 Task: Manage the "Case record list" page variations in the site builder.
Action: Mouse moved to (1163, 82)
Screenshot: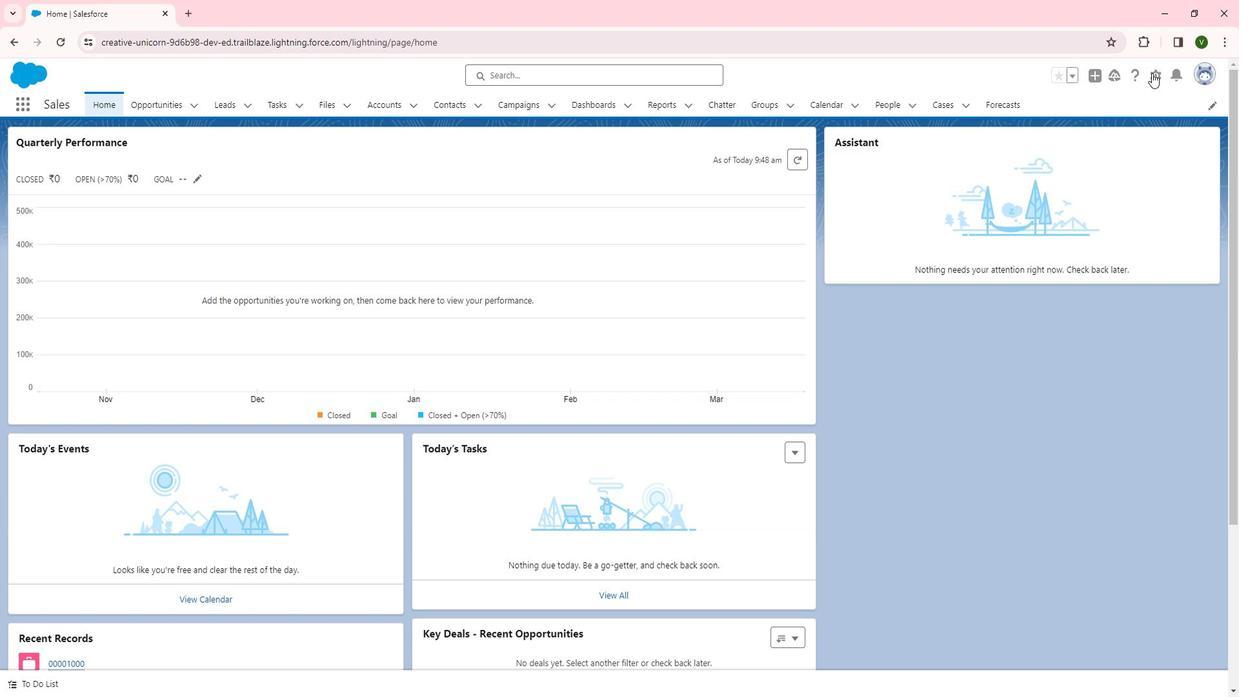 
Action: Mouse pressed left at (1163, 82)
Screenshot: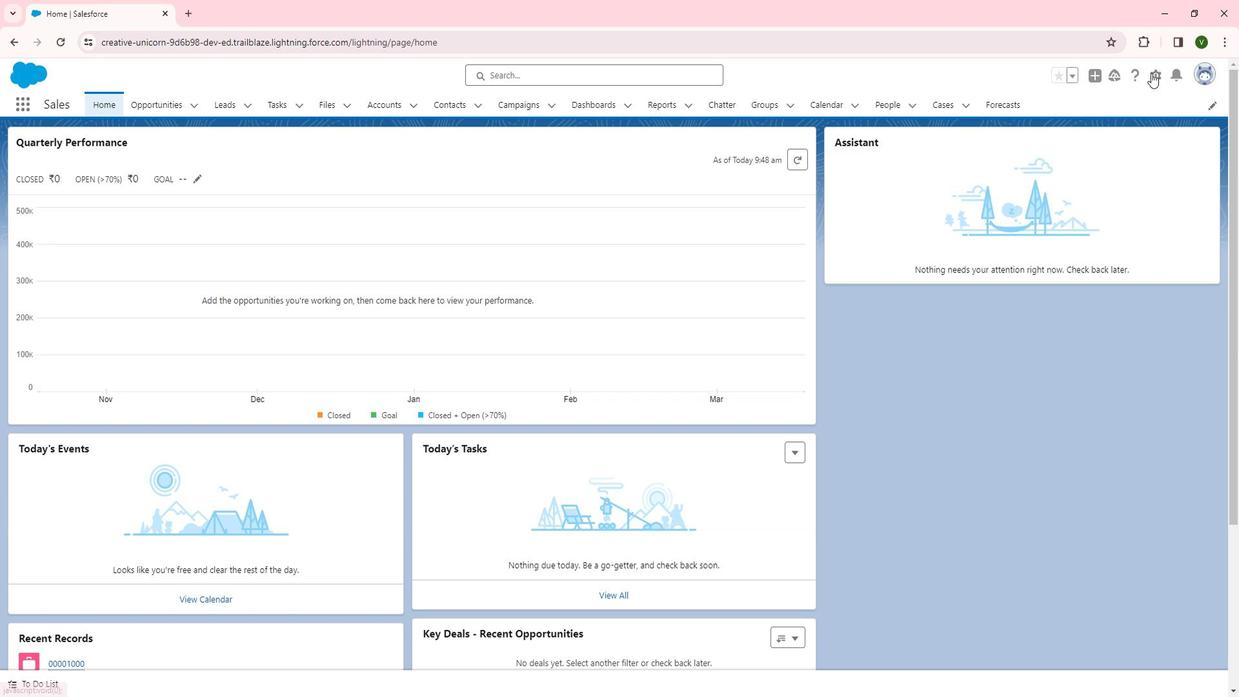 
Action: Mouse moved to (1106, 131)
Screenshot: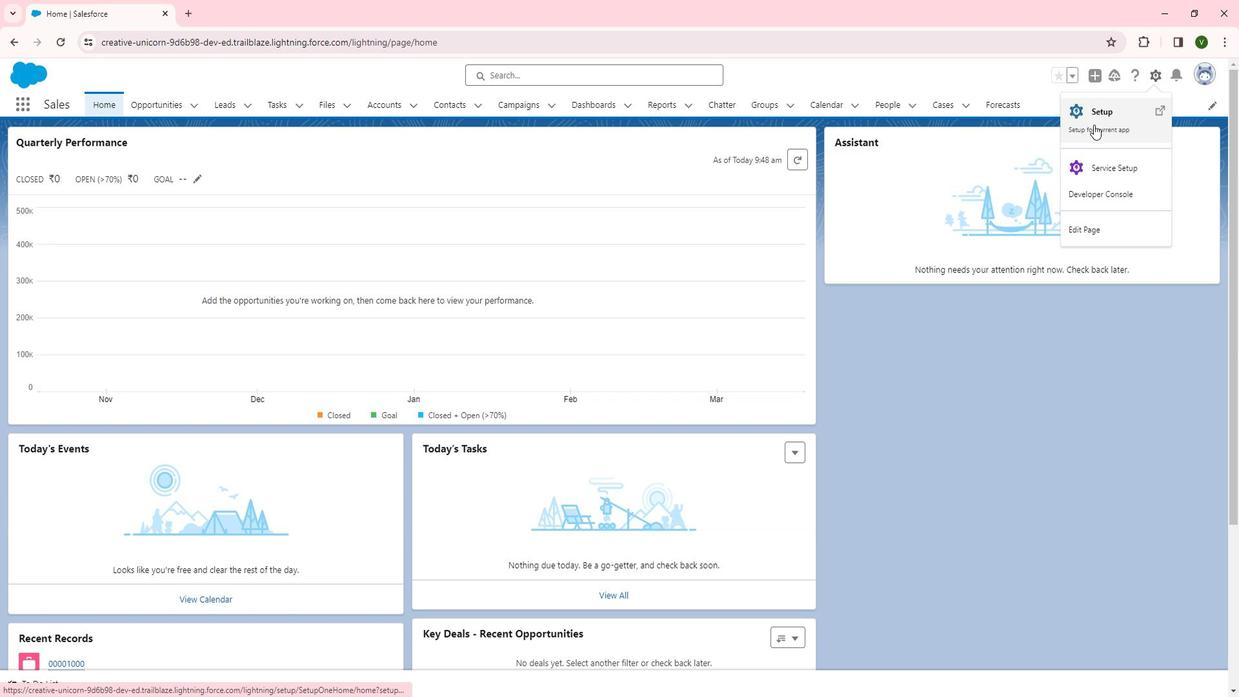 
Action: Mouse pressed left at (1106, 131)
Screenshot: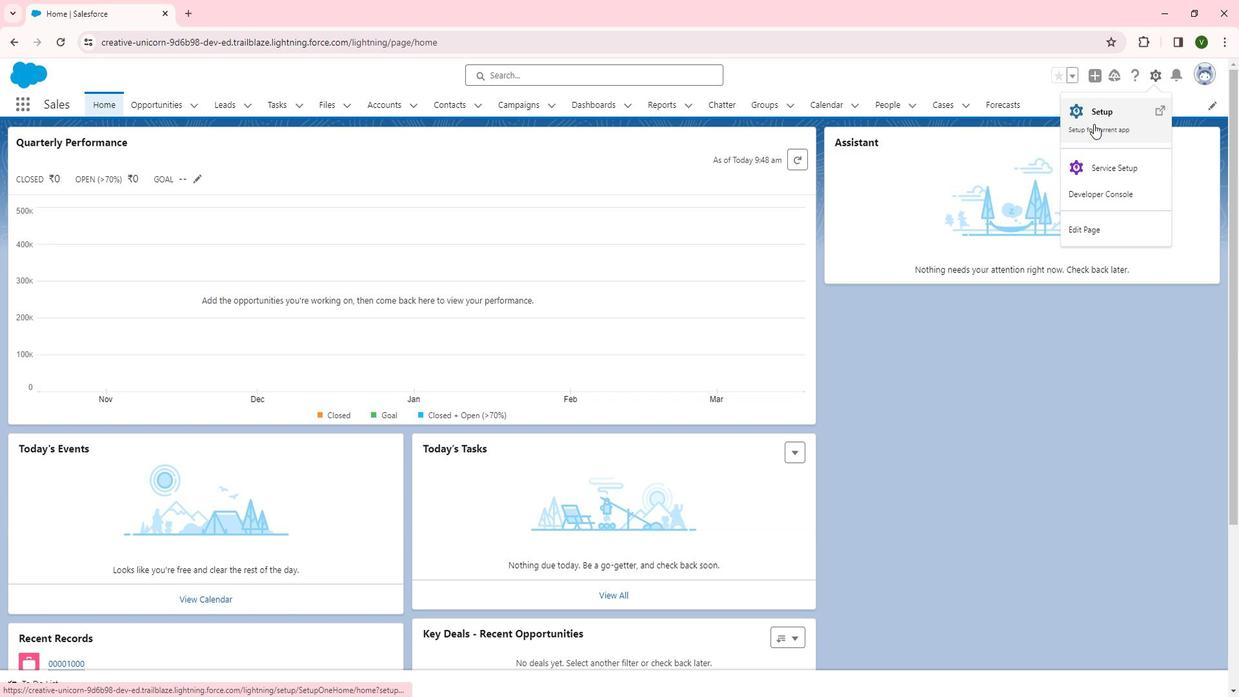 
Action: Mouse moved to (83, 506)
Screenshot: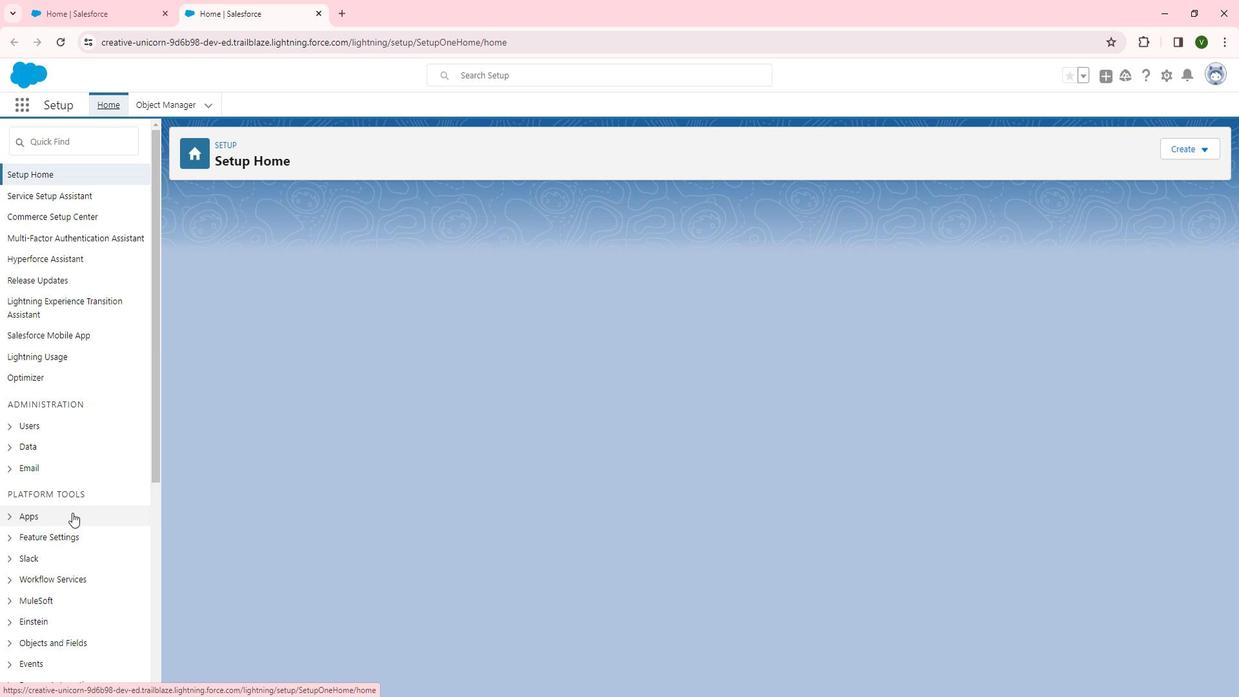 
Action: Mouse scrolled (83, 505) with delta (0, 0)
Screenshot: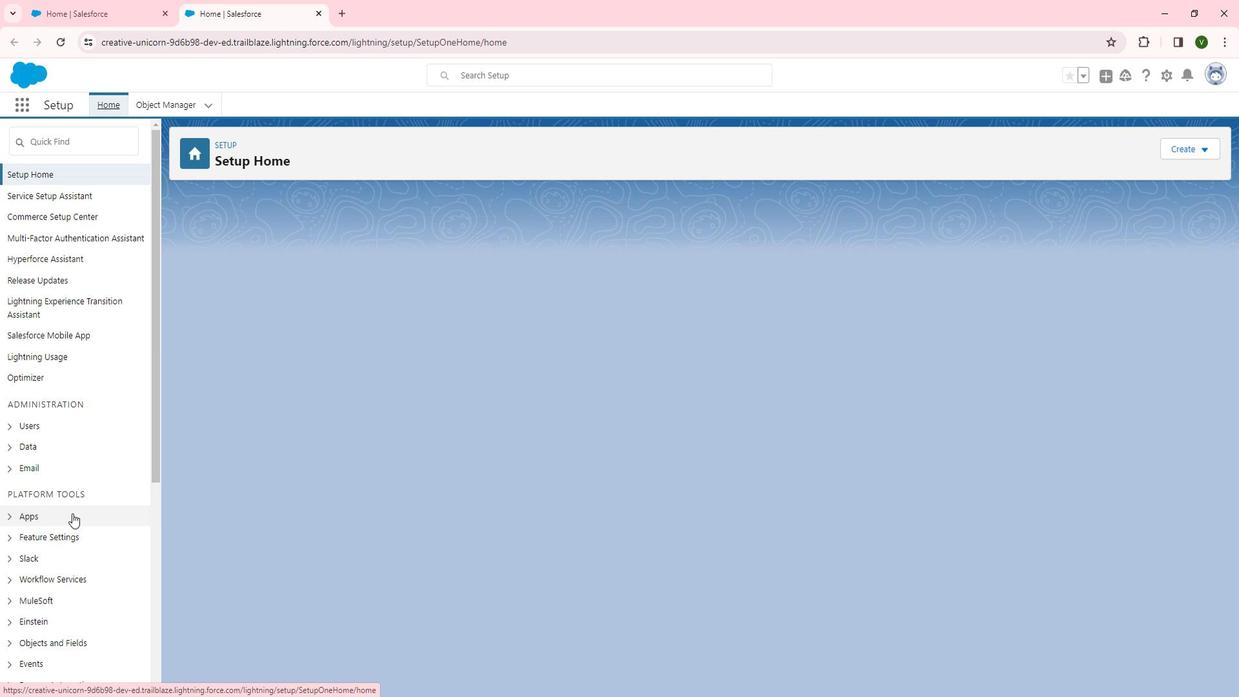 
Action: Mouse scrolled (83, 505) with delta (0, 0)
Screenshot: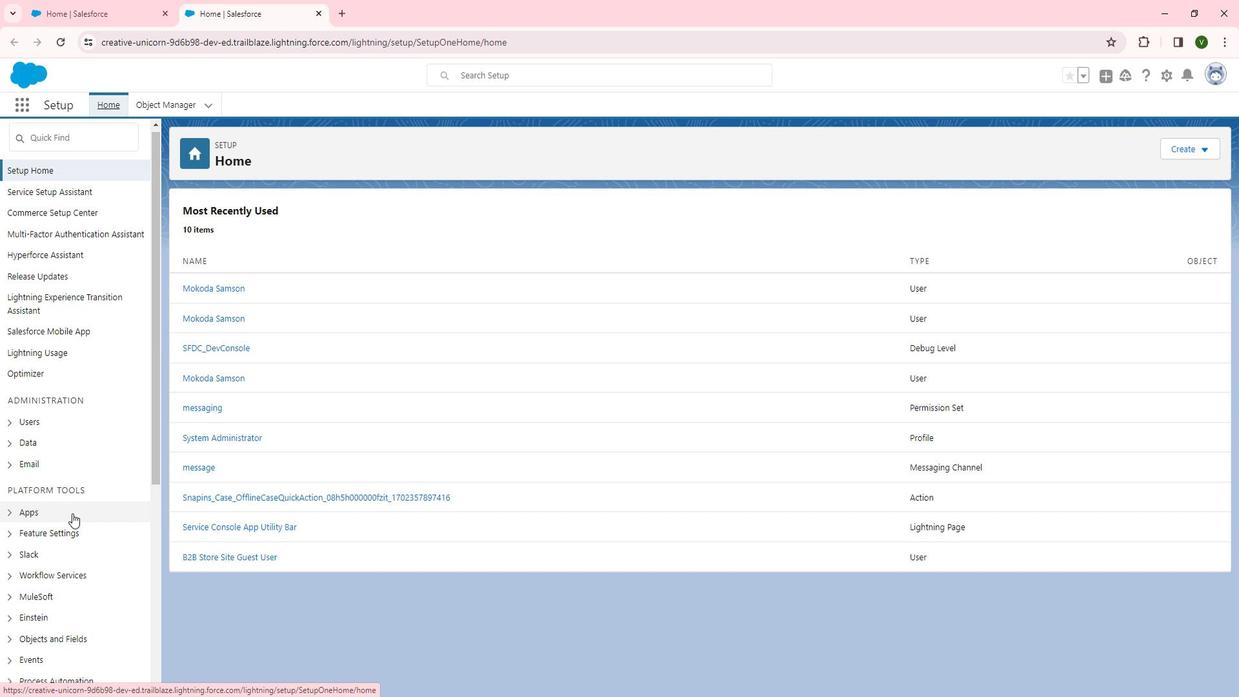 
Action: Mouse moved to (66, 398)
Screenshot: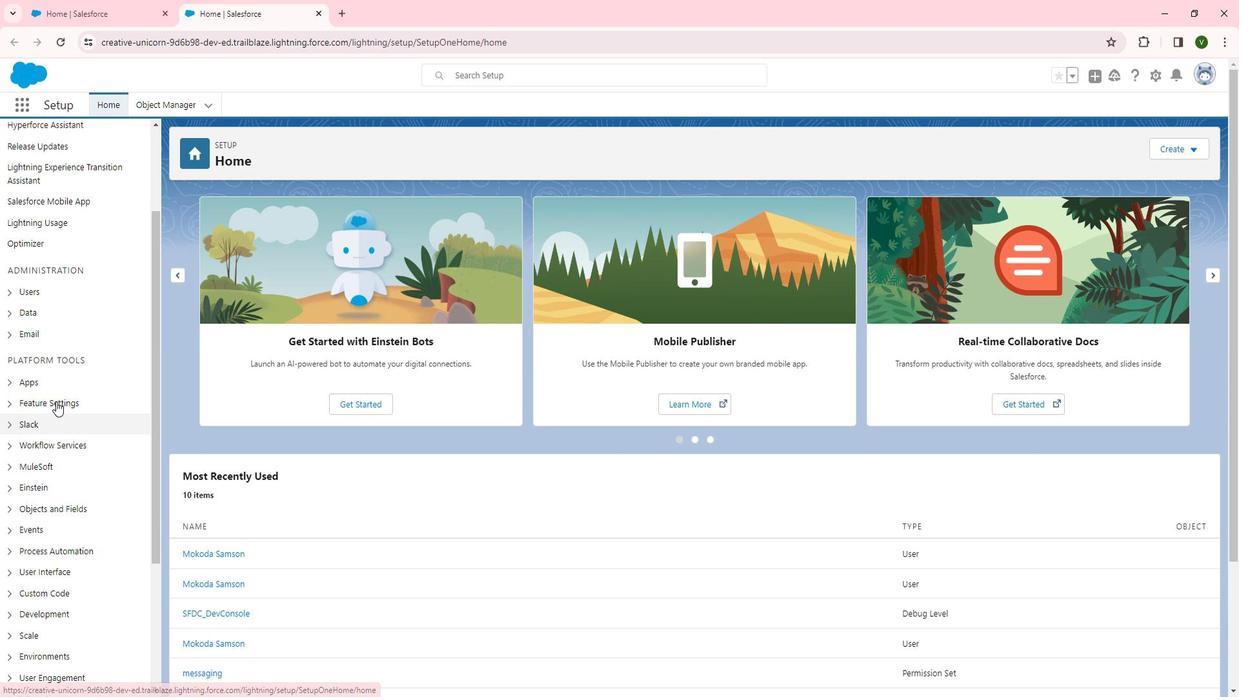 
Action: Mouse pressed left at (66, 398)
Screenshot: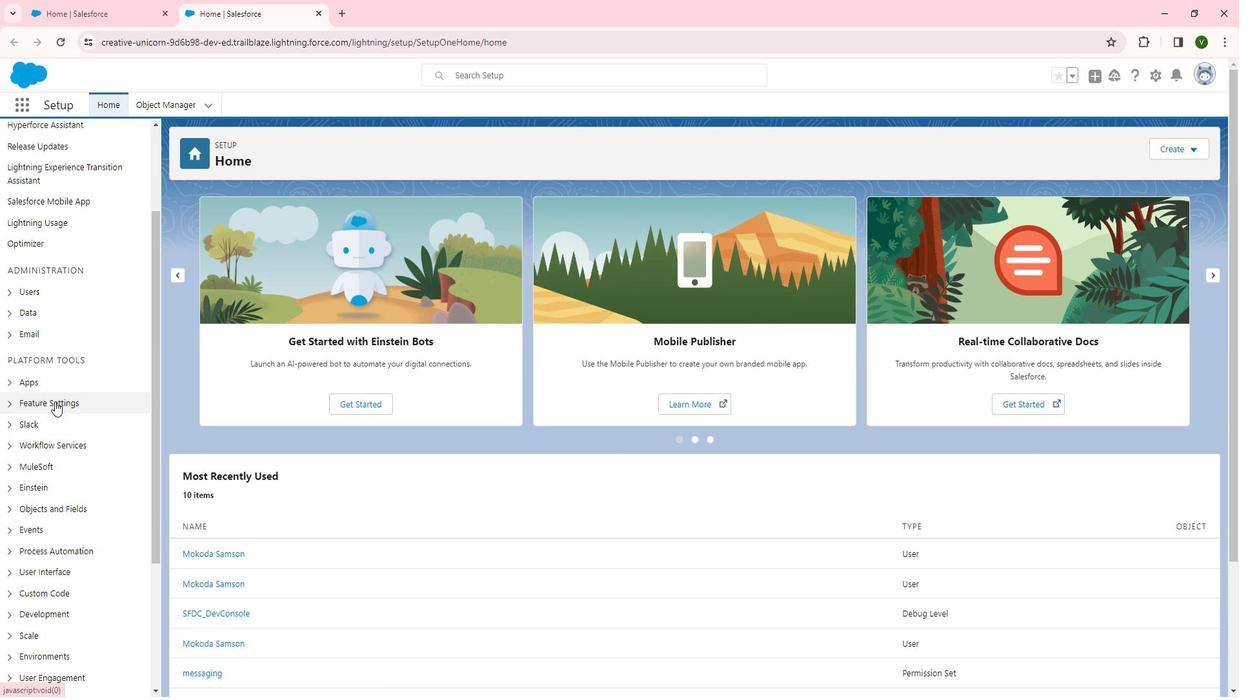 
Action: Mouse moved to (66, 399)
Screenshot: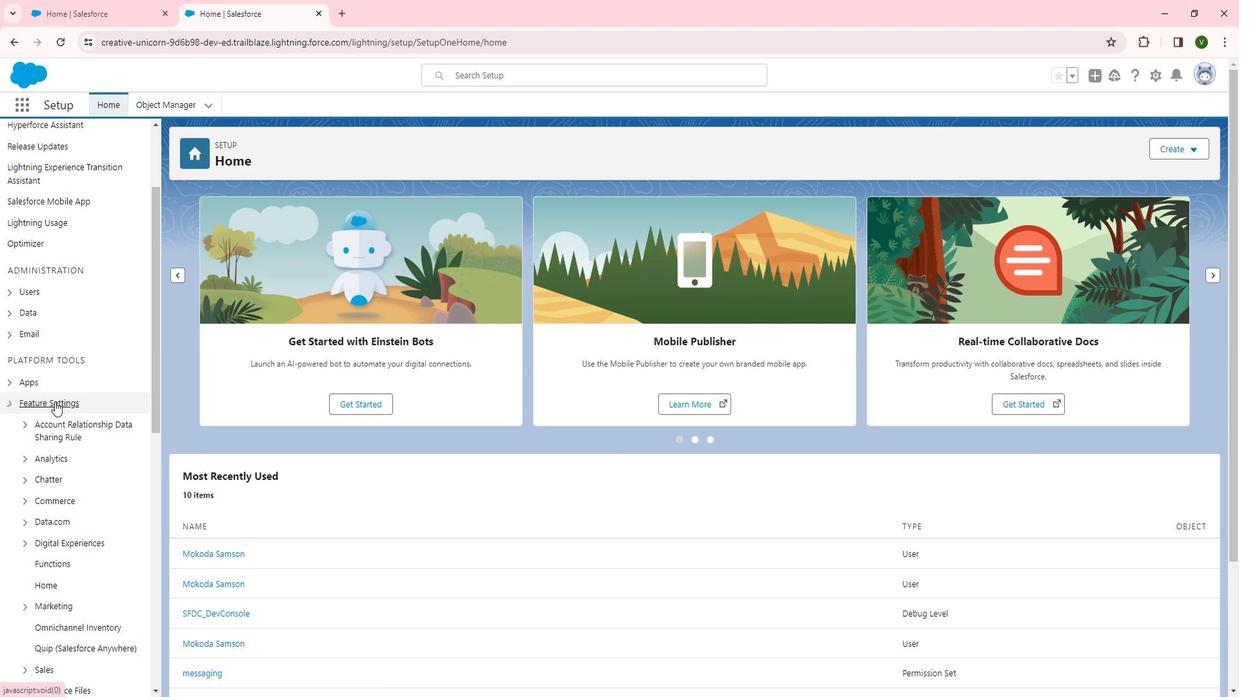 
Action: Mouse scrolled (66, 398) with delta (0, 0)
Screenshot: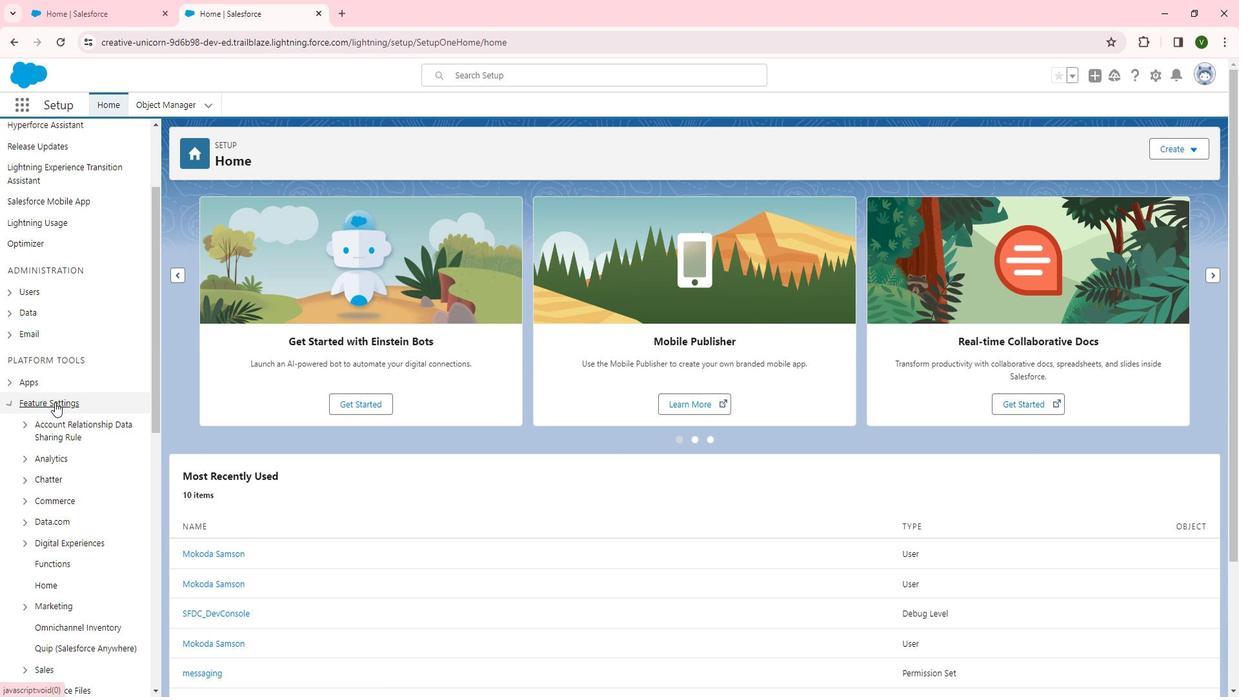 
Action: Mouse moved to (84, 472)
Screenshot: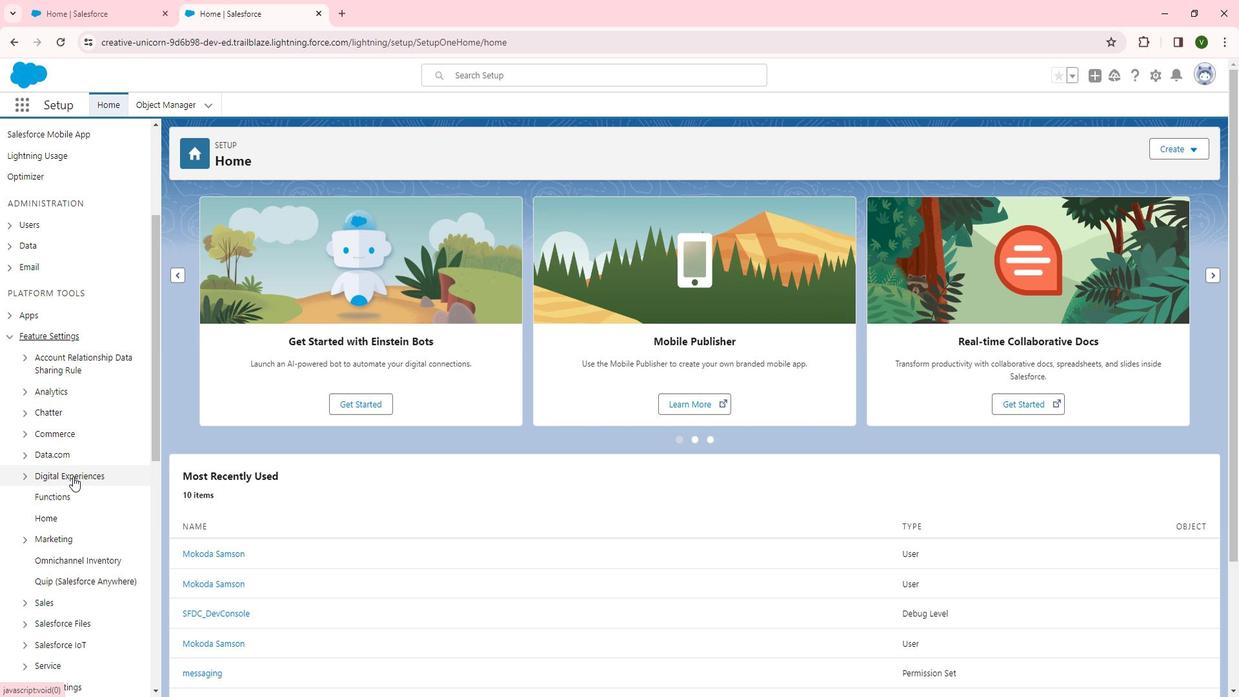 
Action: Mouse pressed left at (84, 472)
Screenshot: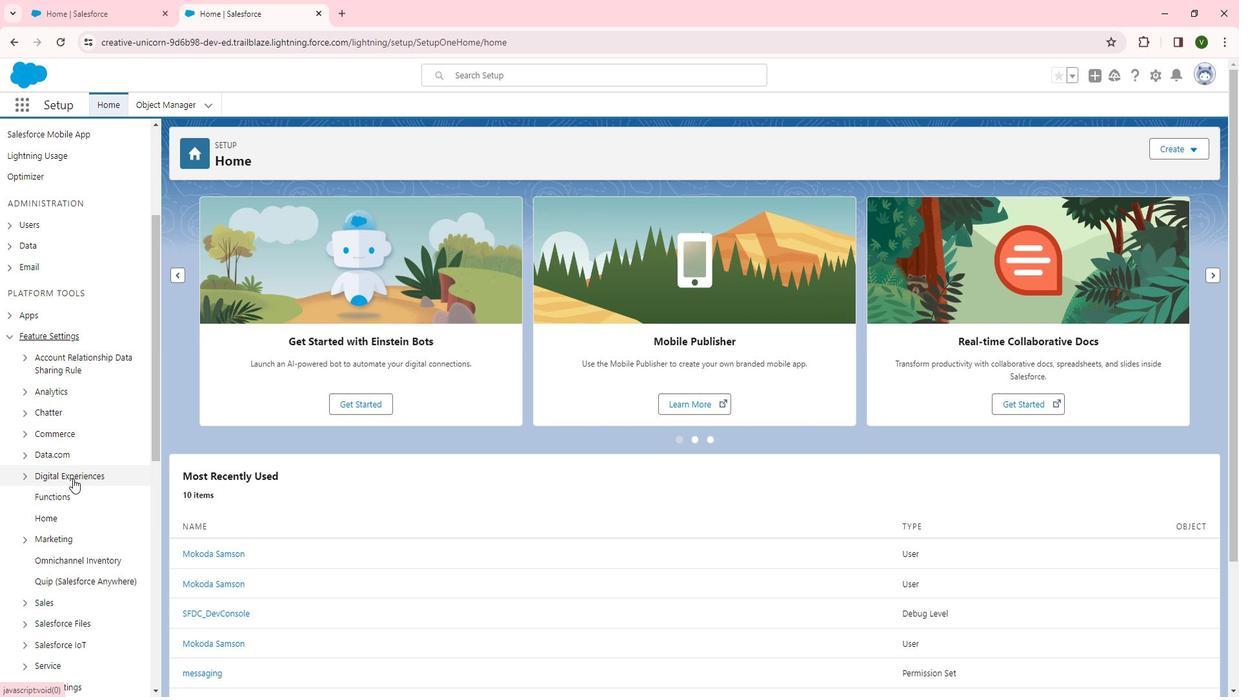 
Action: Mouse moved to (84, 472)
Screenshot: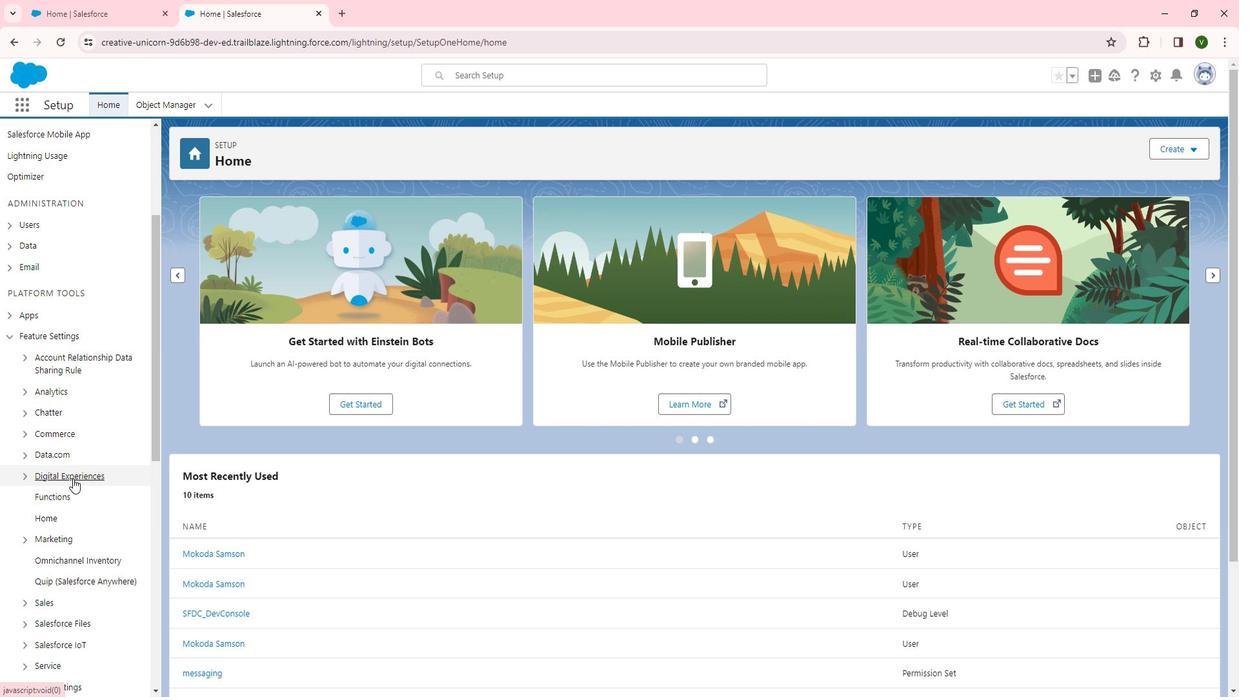 
Action: Mouse scrolled (84, 472) with delta (0, 0)
Screenshot: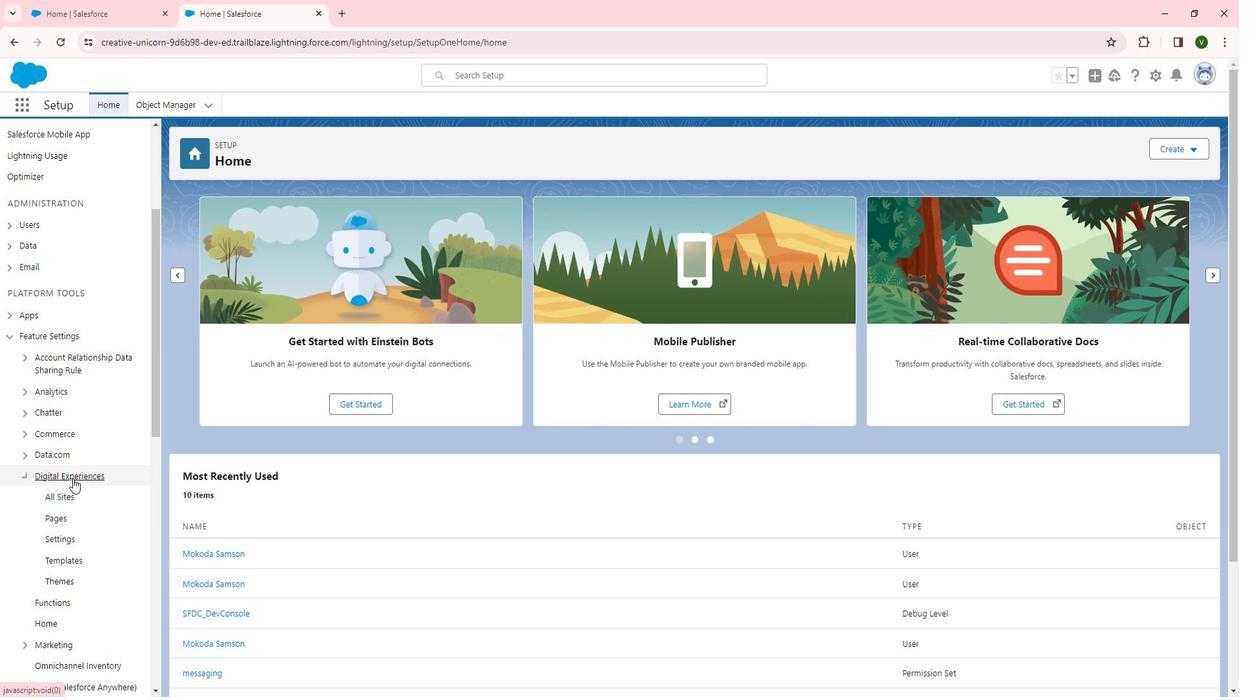 
Action: Mouse scrolled (84, 472) with delta (0, 0)
Screenshot: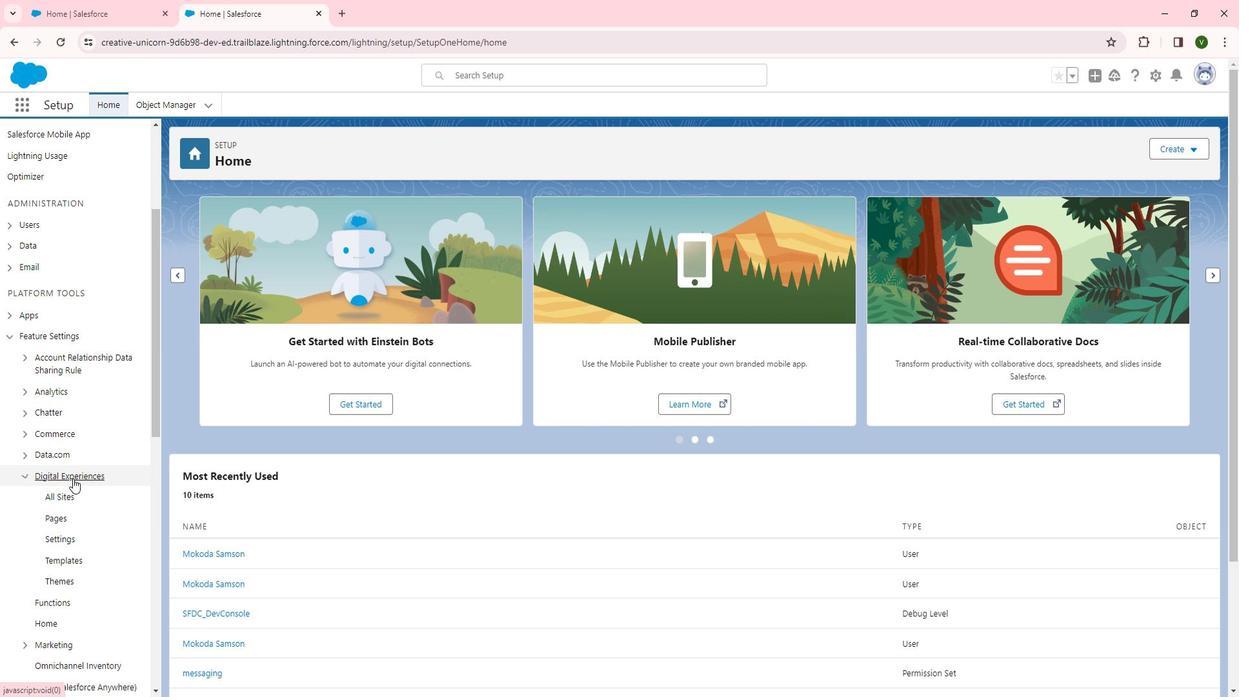 
Action: Mouse moved to (69, 359)
Screenshot: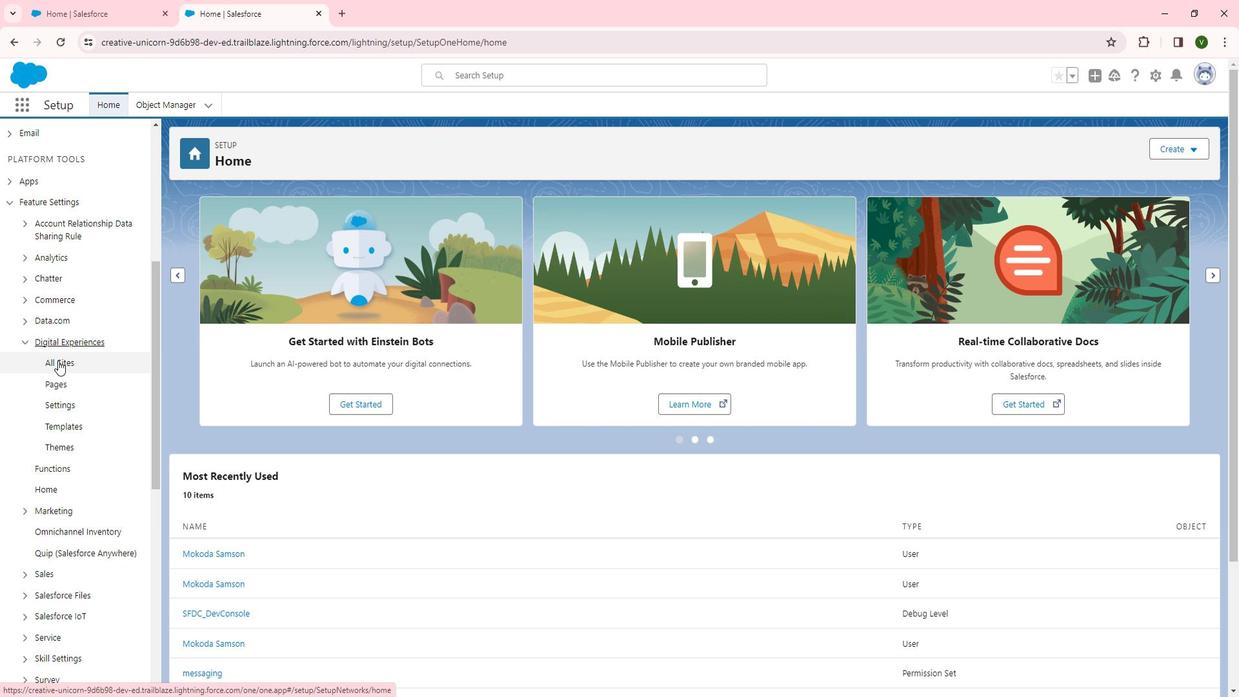 
Action: Mouse pressed left at (69, 359)
Screenshot: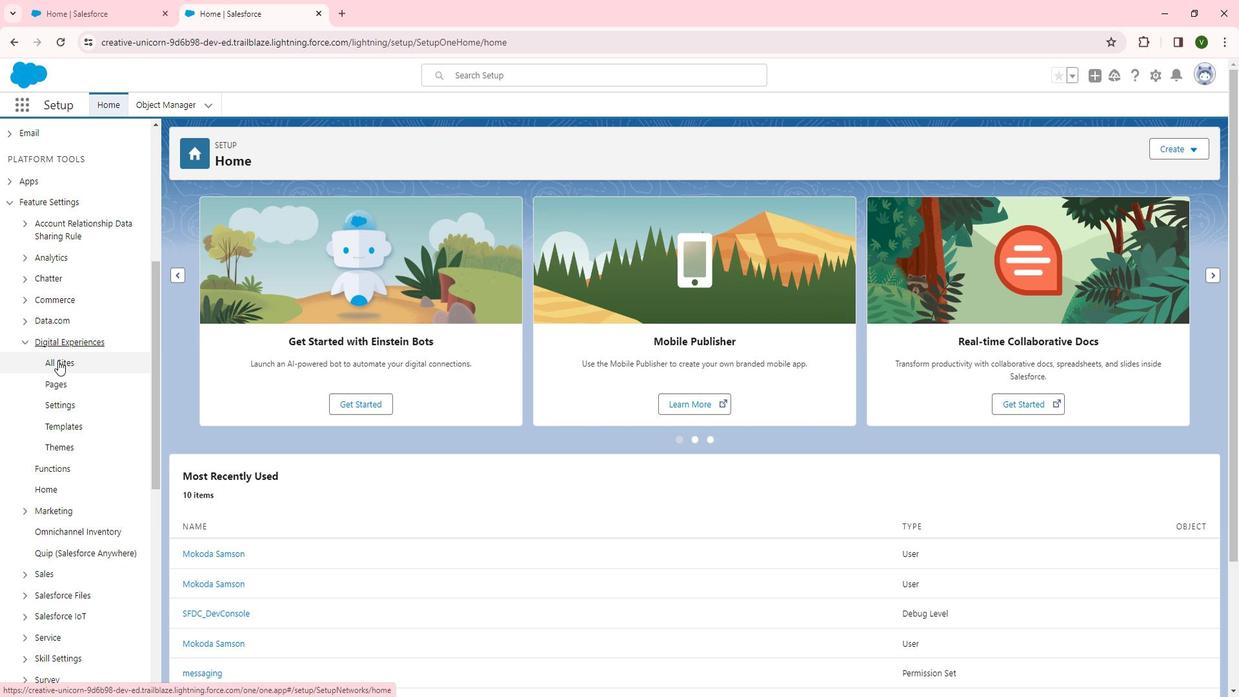 
Action: Mouse moved to (215, 382)
Screenshot: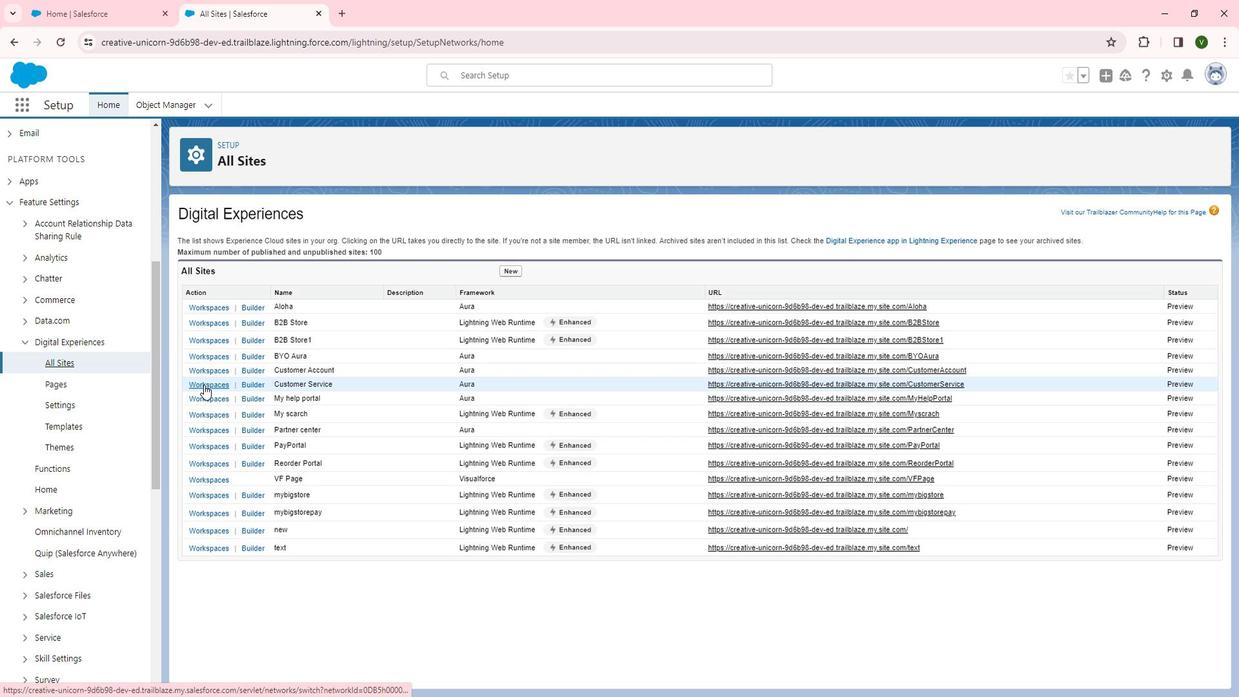 
Action: Mouse pressed left at (215, 382)
Screenshot: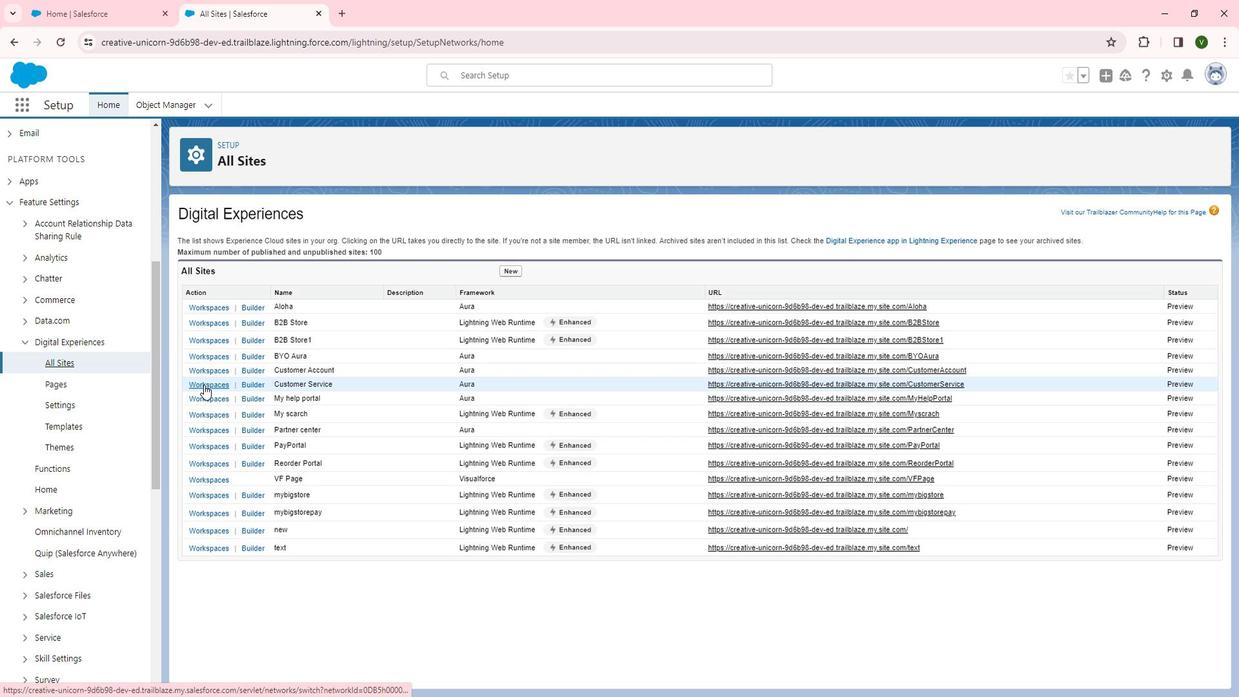 
Action: Mouse moved to (162, 311)
Screenshot: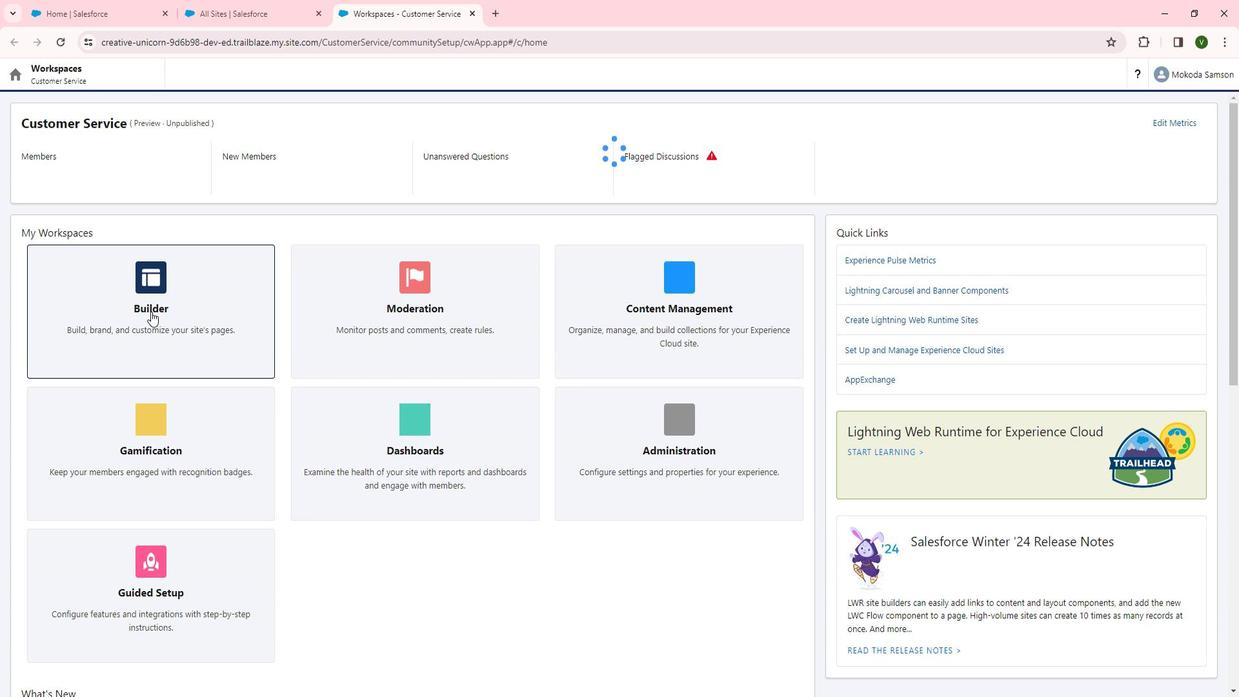 
Action: Mouse pressed left at (162, 311)
Screenshot: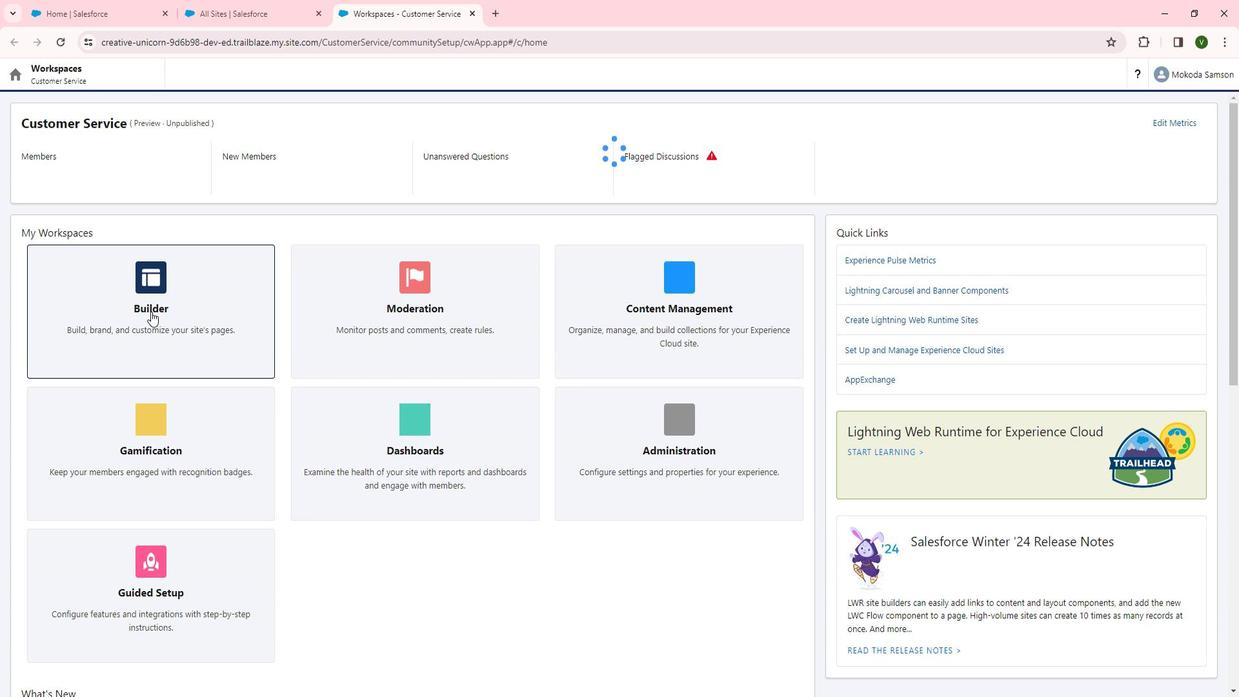 
Action: Mouse moved to (154, 82)
Screenshot: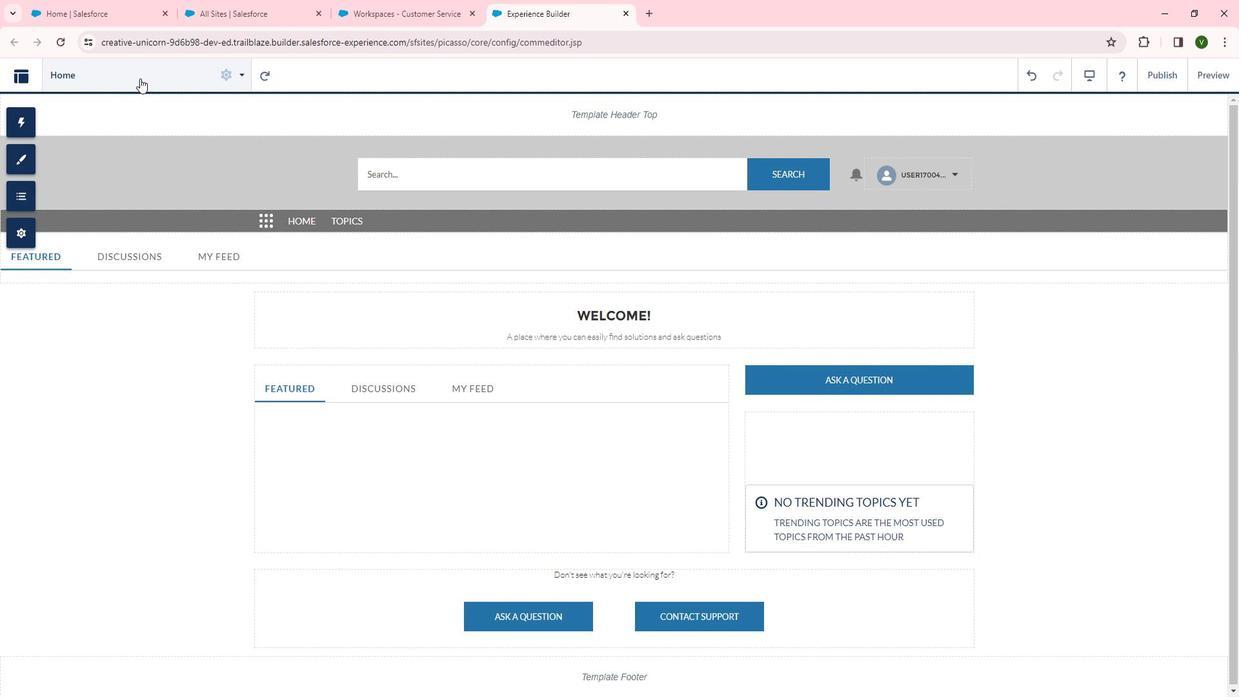 
Action: Mouse pressed left at (154, 82)
Screenshot: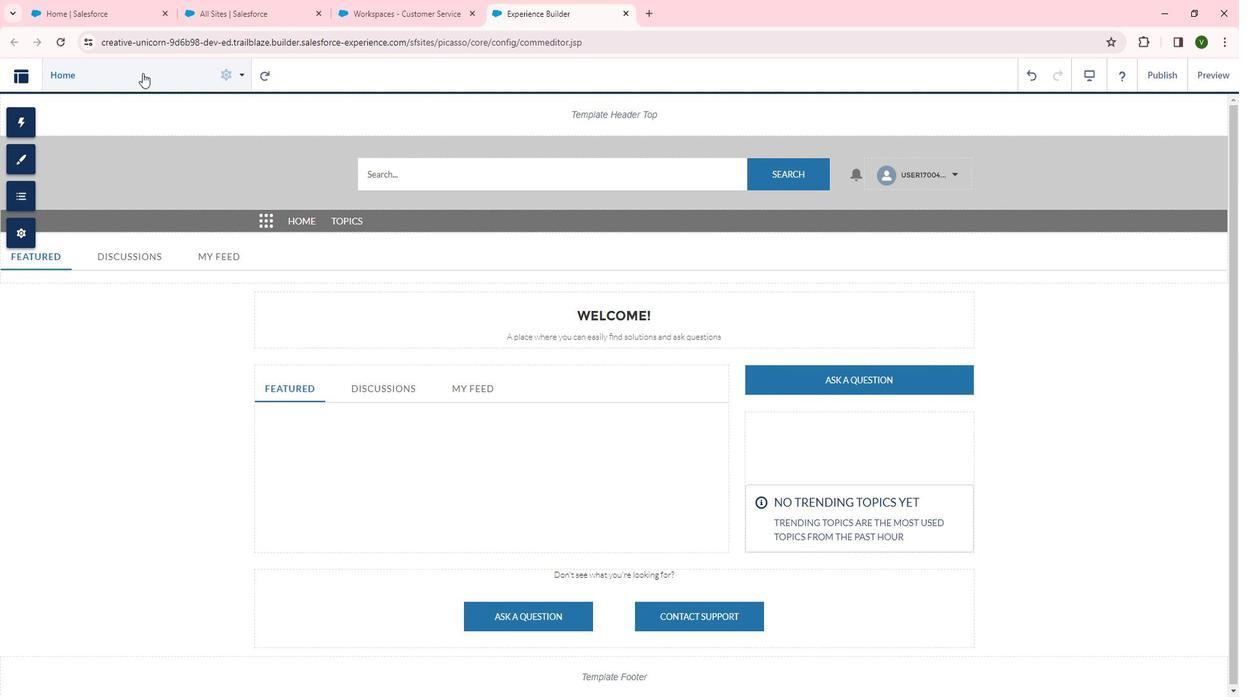 
Action: Mouse moved to (66, 253)
Screenshot: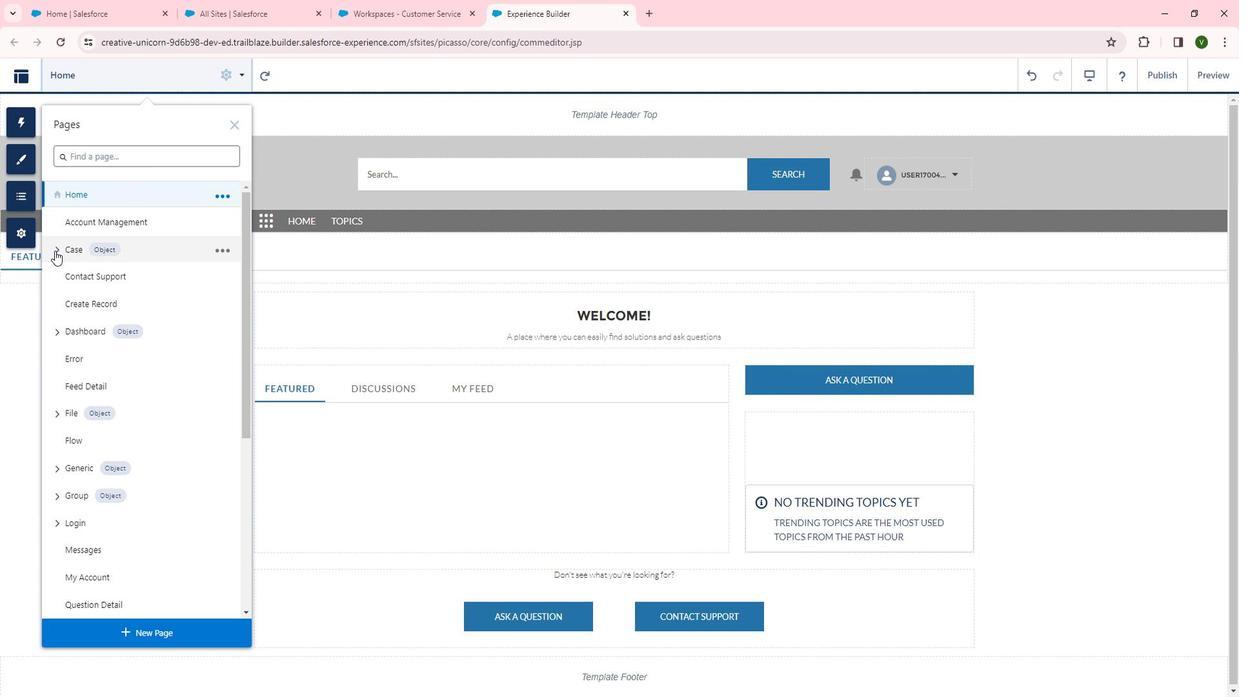 
Action: Mouse pressed left at (66, 253)
Screenshot: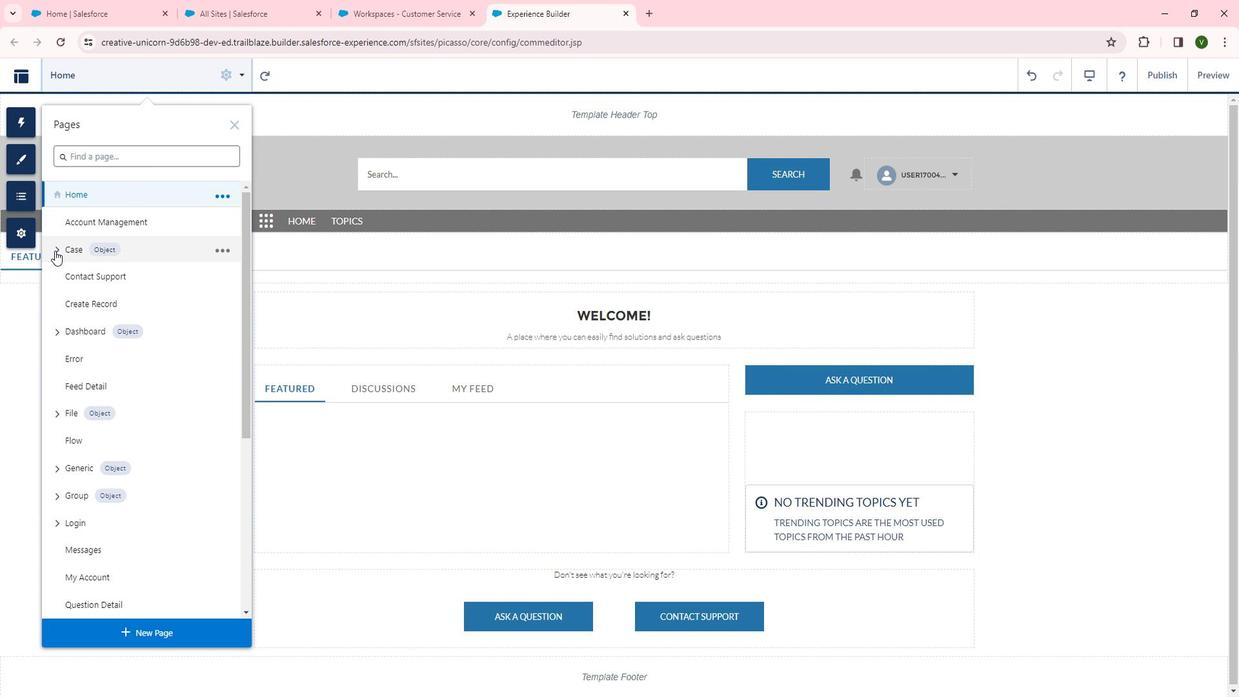 
Action: Mouse moved to (131, 301)
Screenshot: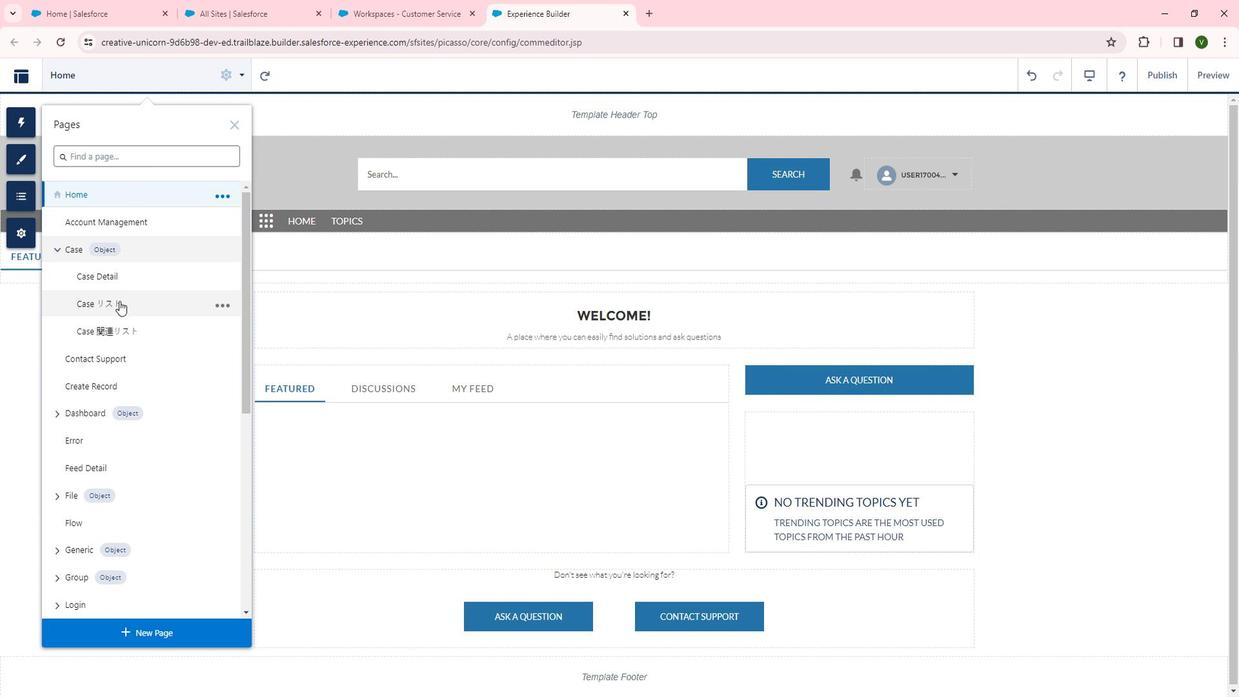 
Action: Mouse pressed left at (131, 301)
Screenshot: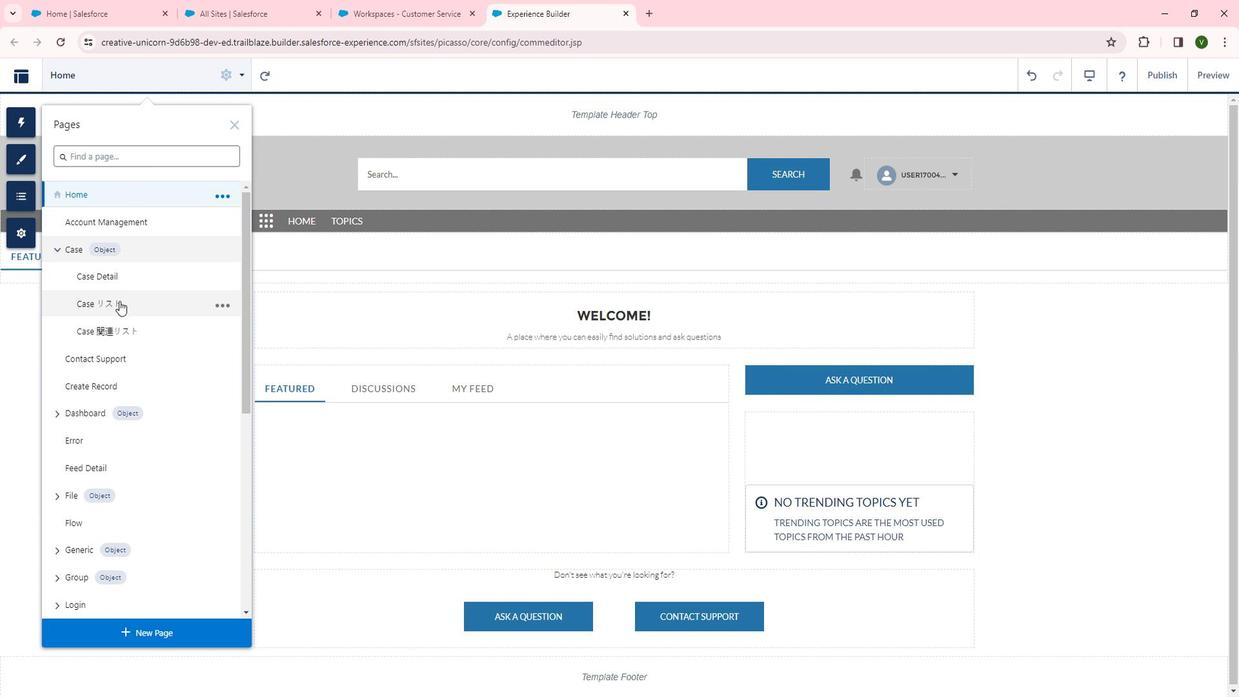 
Action: Mouse moved to (207, 87)
Screenshot: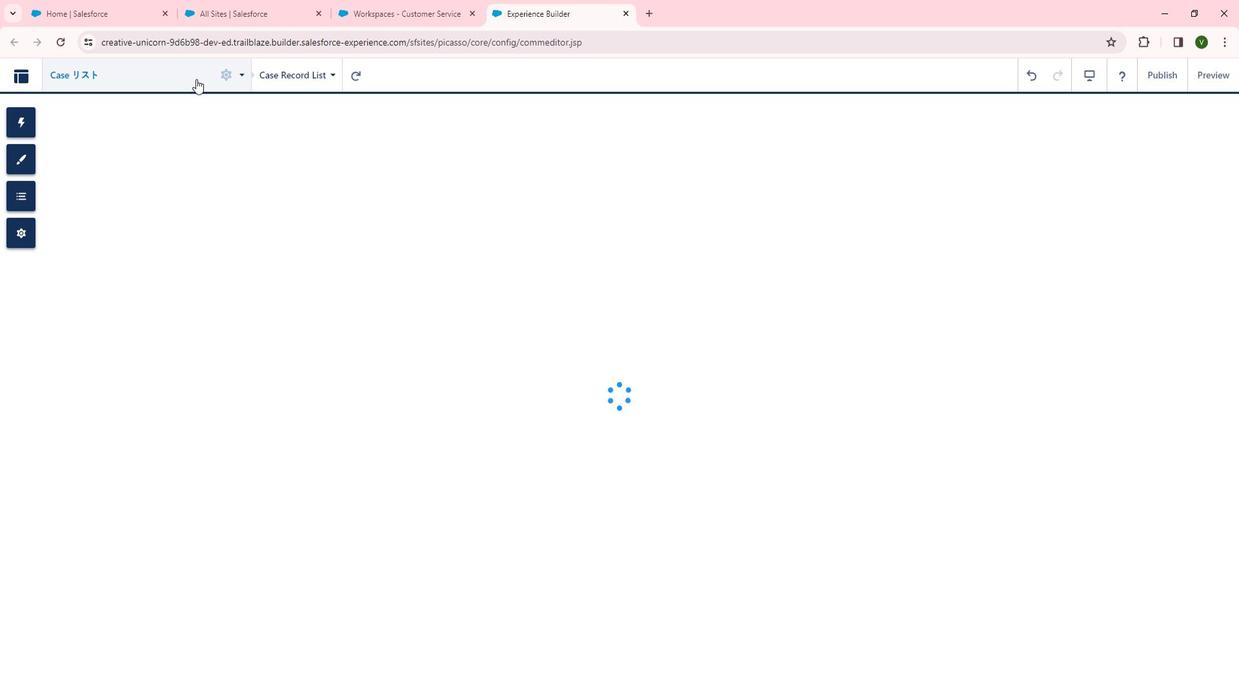 
Action: Mouse pressed left at (207, 87)
Screenshot: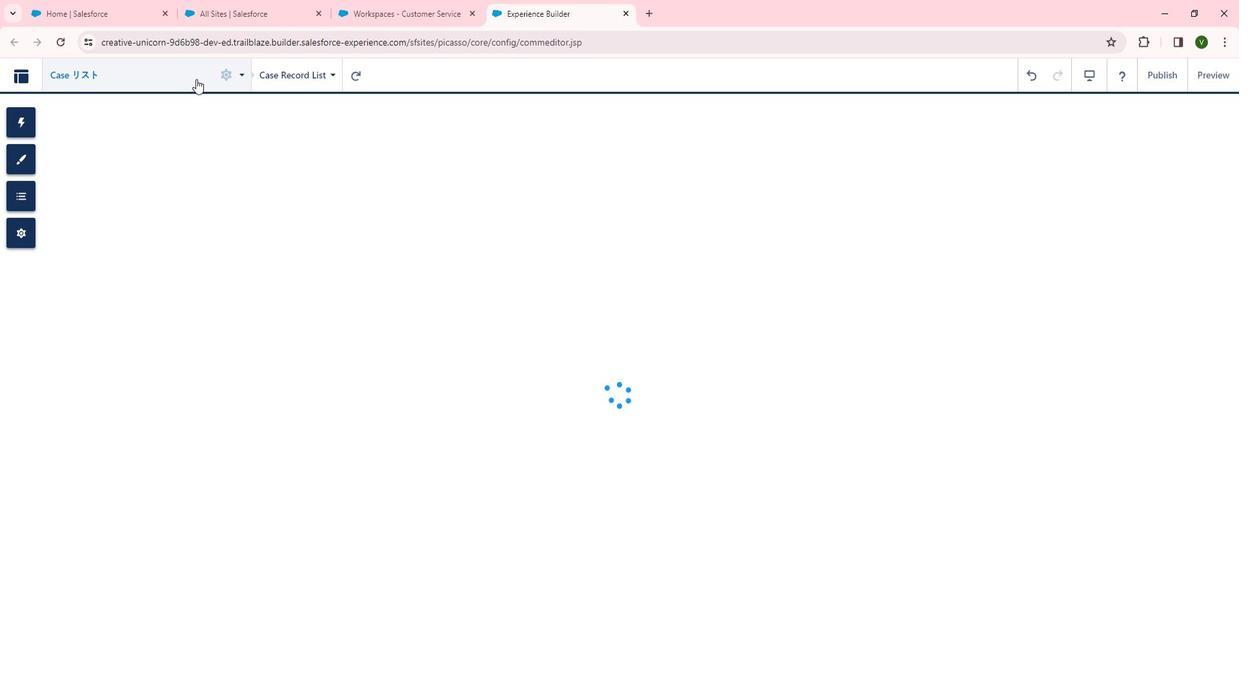 
Action: Mouse moved to (230, 196)
Screenshot: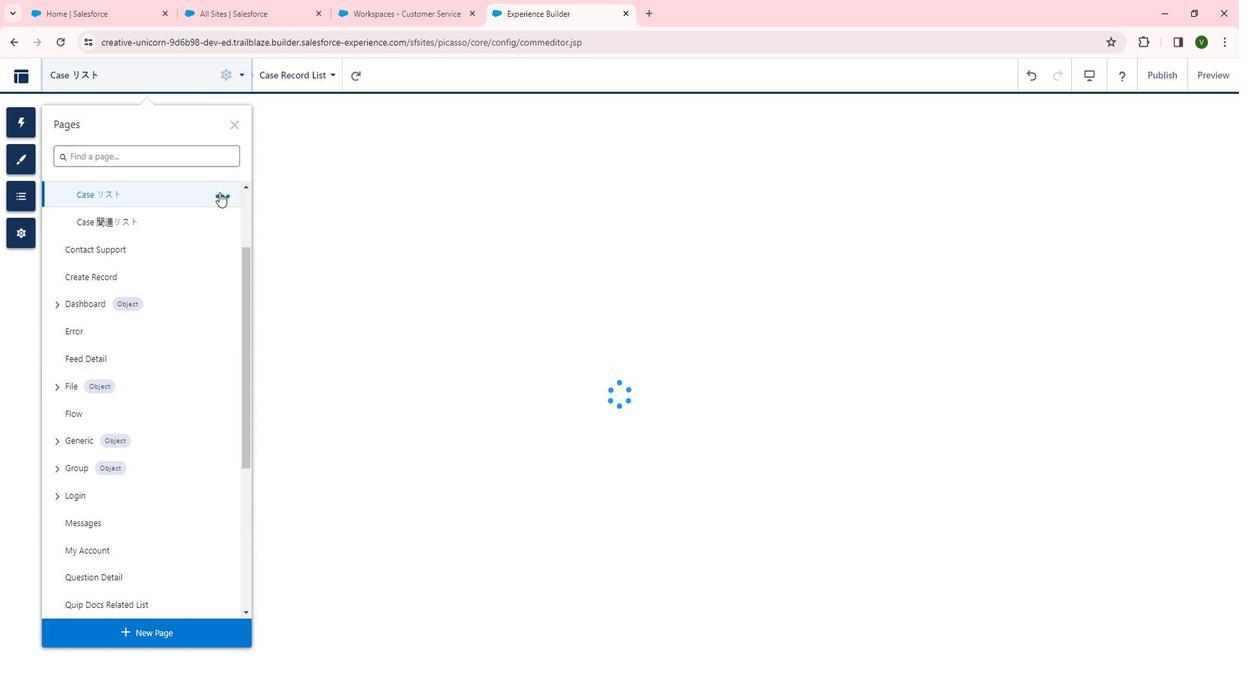 
Action: Mouse pressed left at (230, 196)
Screenshot: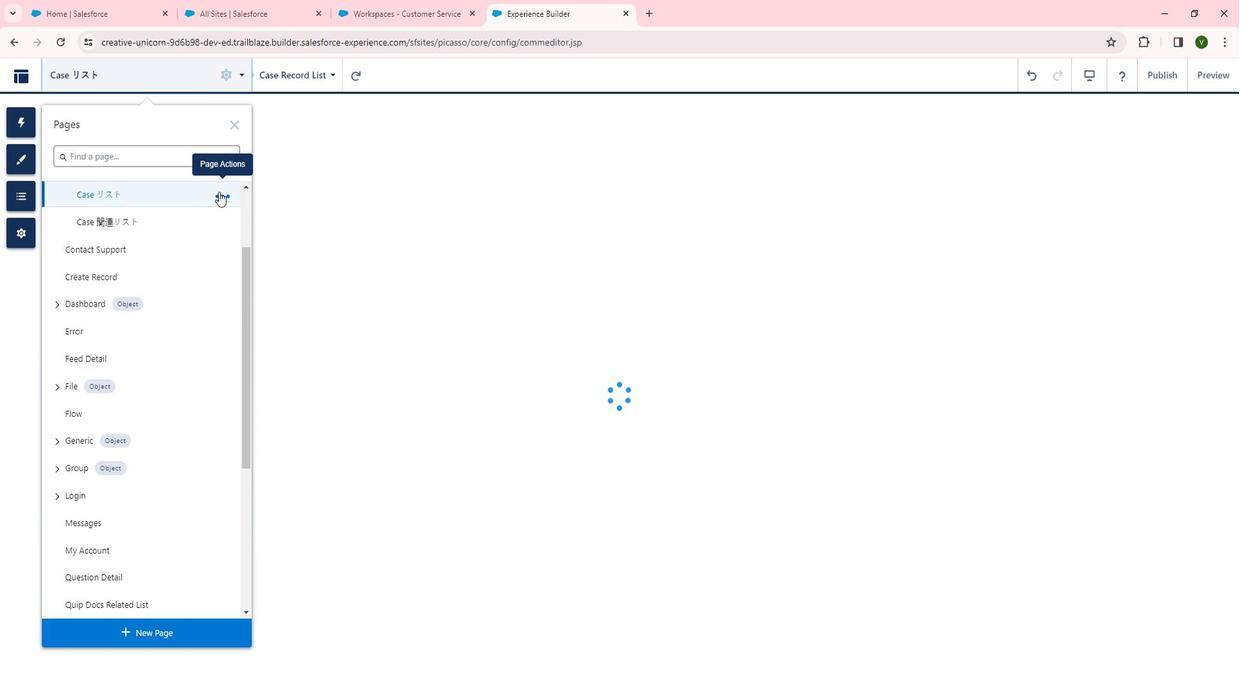 
Action: Mouse moved to (294, 196)
Screenshot: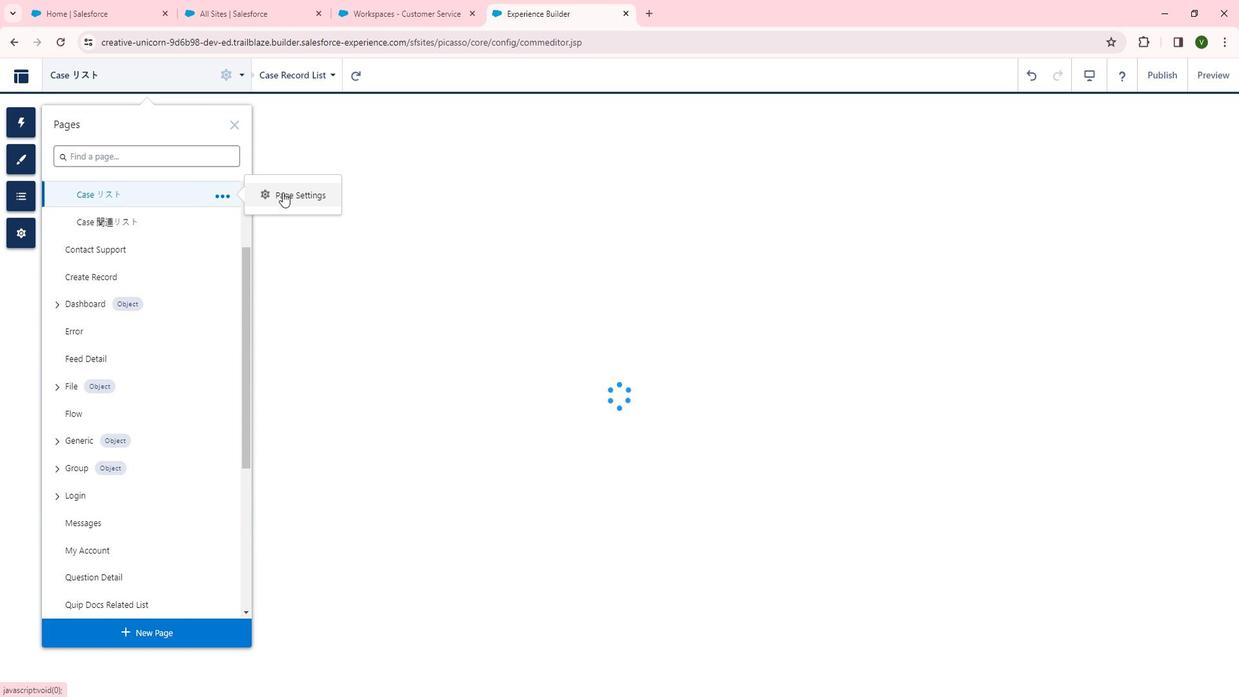 
Action: Mouse pressed left at (294, 196)
Screenshot: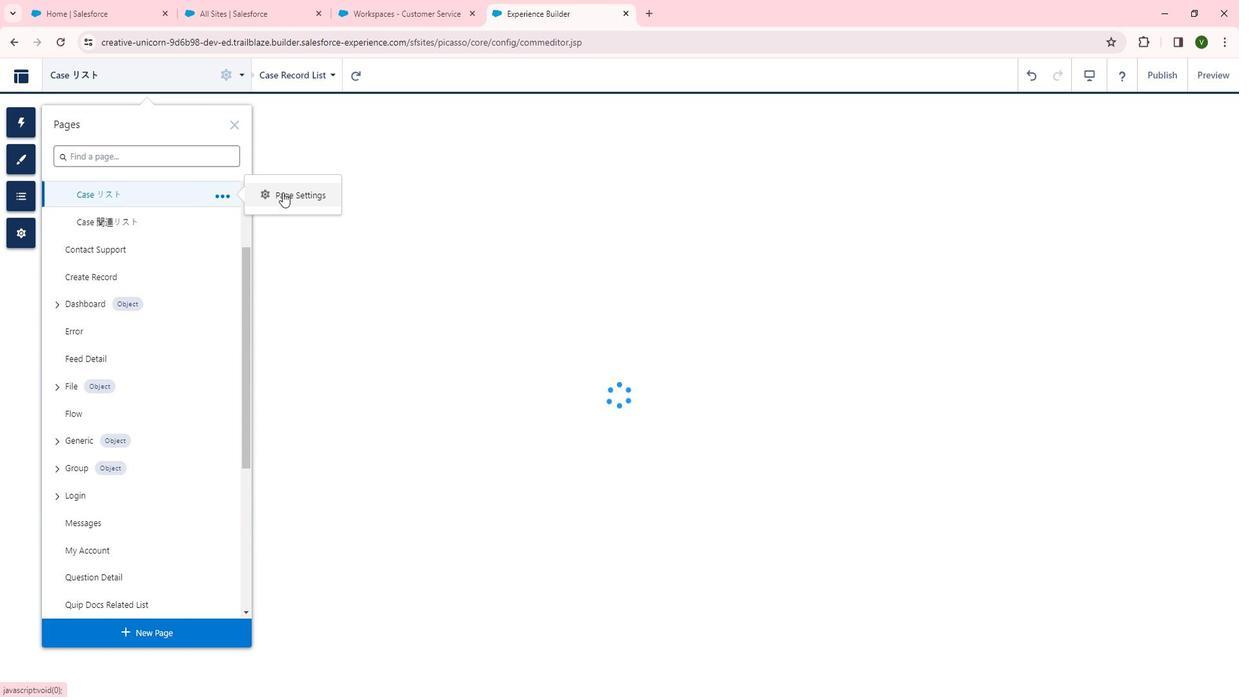 
Action: Mouse moved to (412, 134)
Screenshot: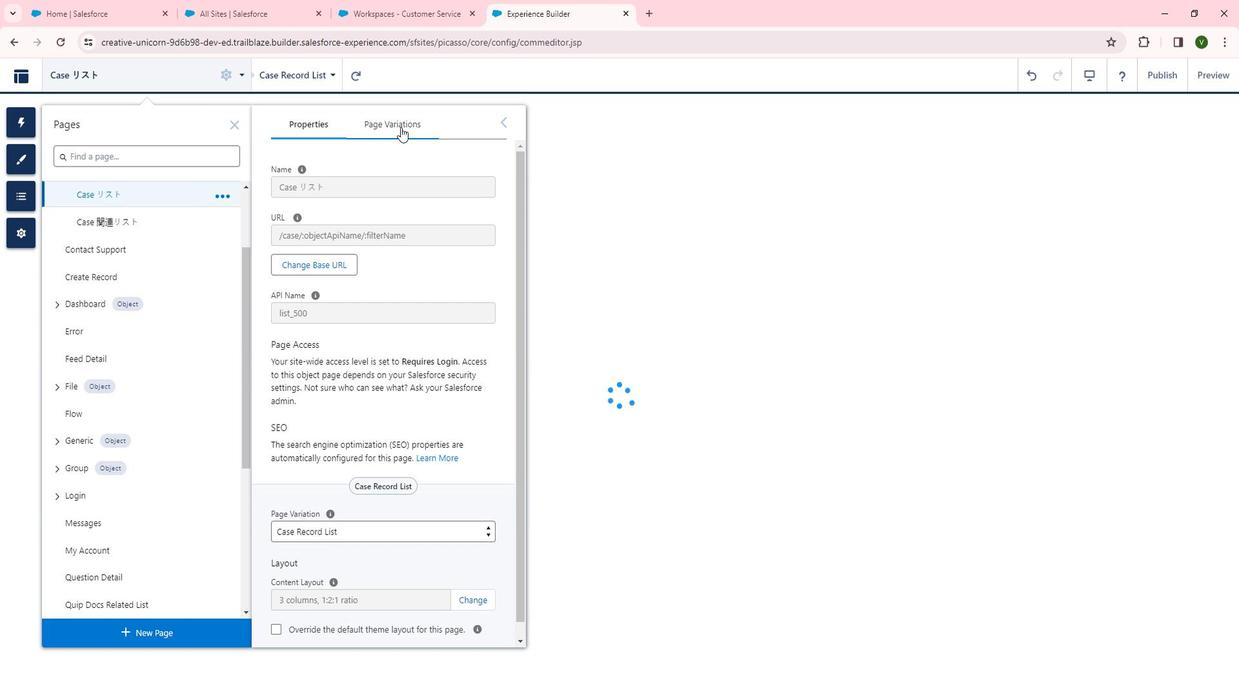 
Action: Mouse pressed left at (412, 134)
Screenshot: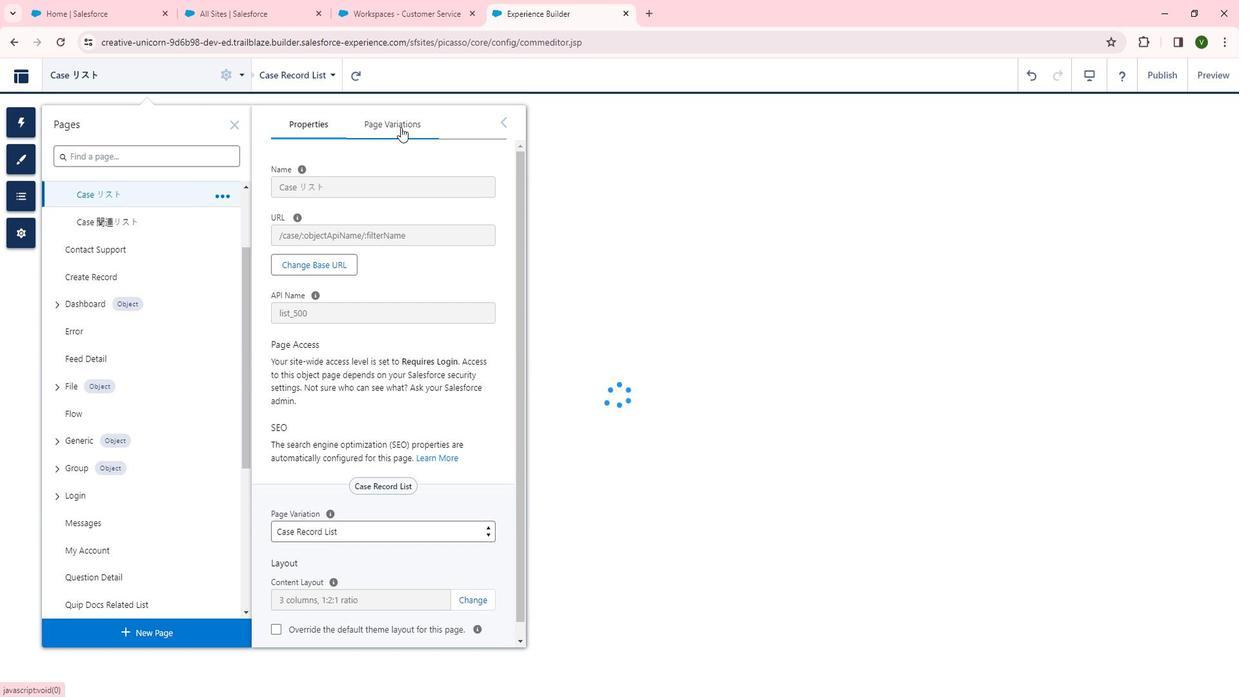 
Action: Mouse moved to (803, 289)
Screenshot: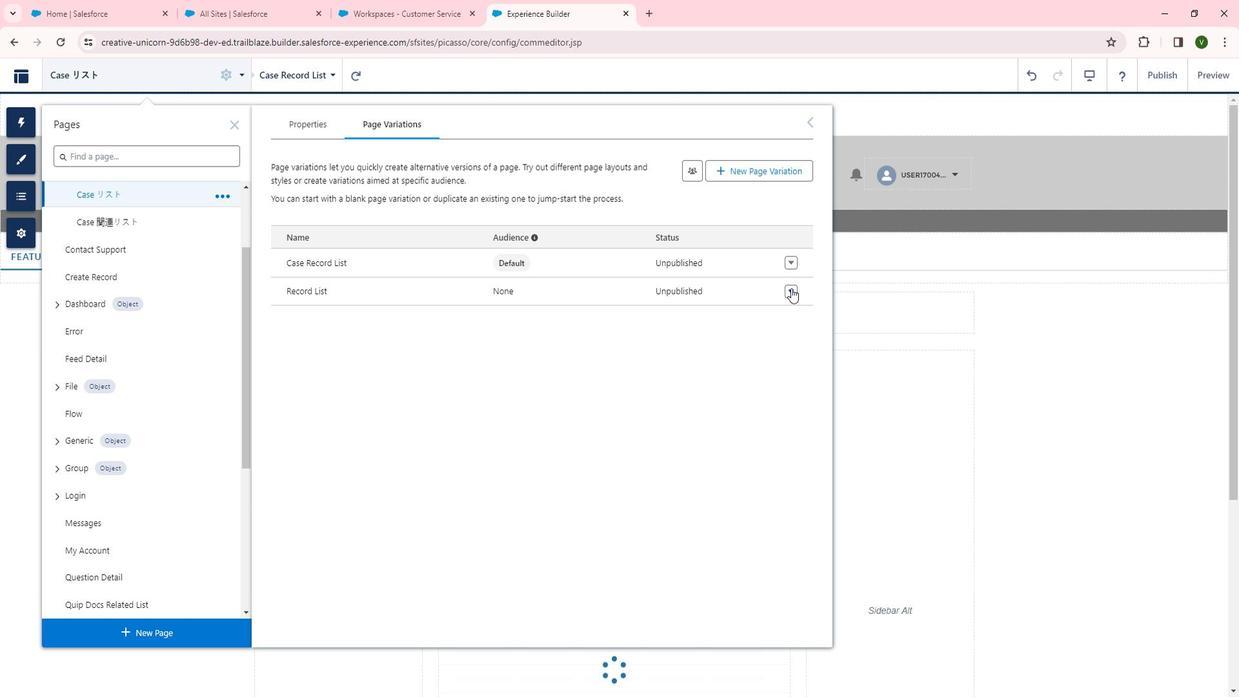 
Action: Mouse pressed left at (803, 289)
Screenshot: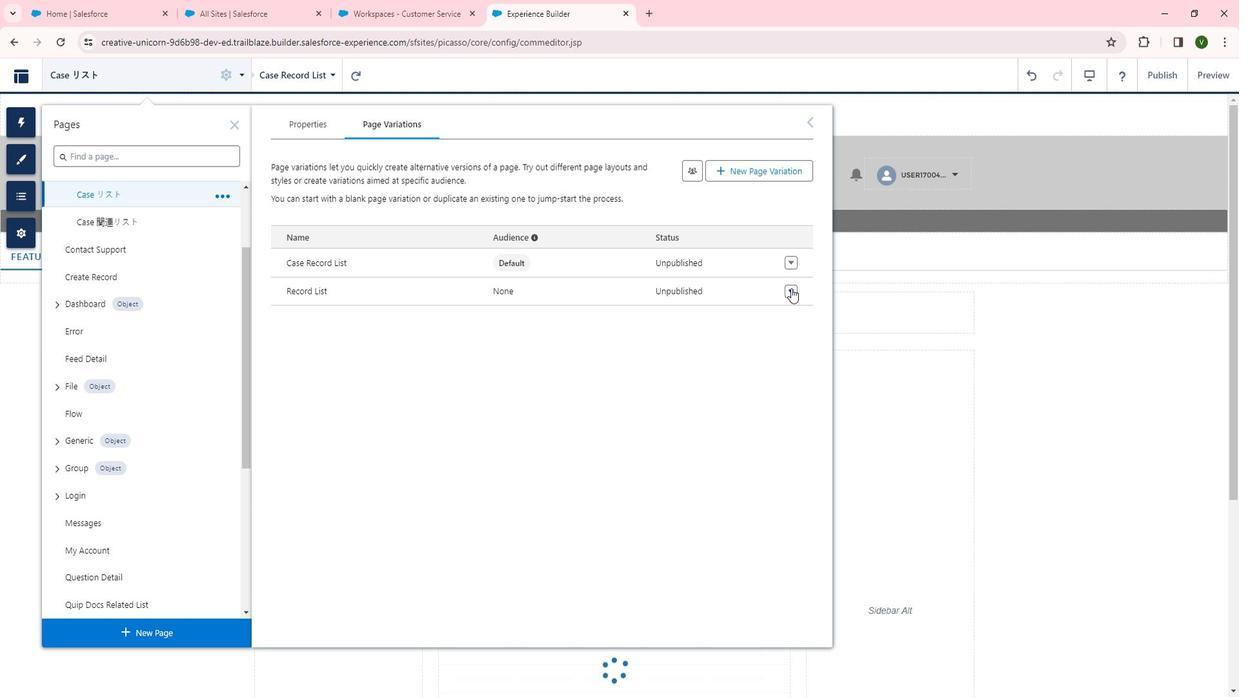 
Action: Mouse moved to (790, 486)
Screenshot: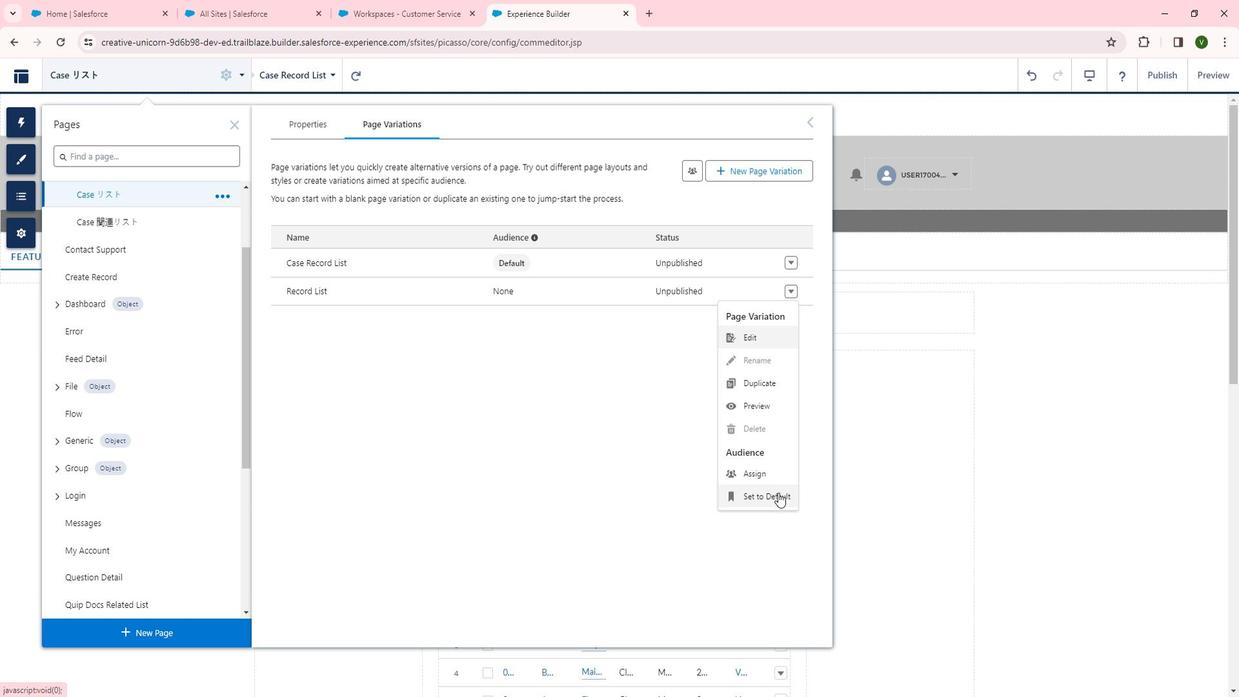 
Action: Mouse pressed left at (790, 486)
Screenshot: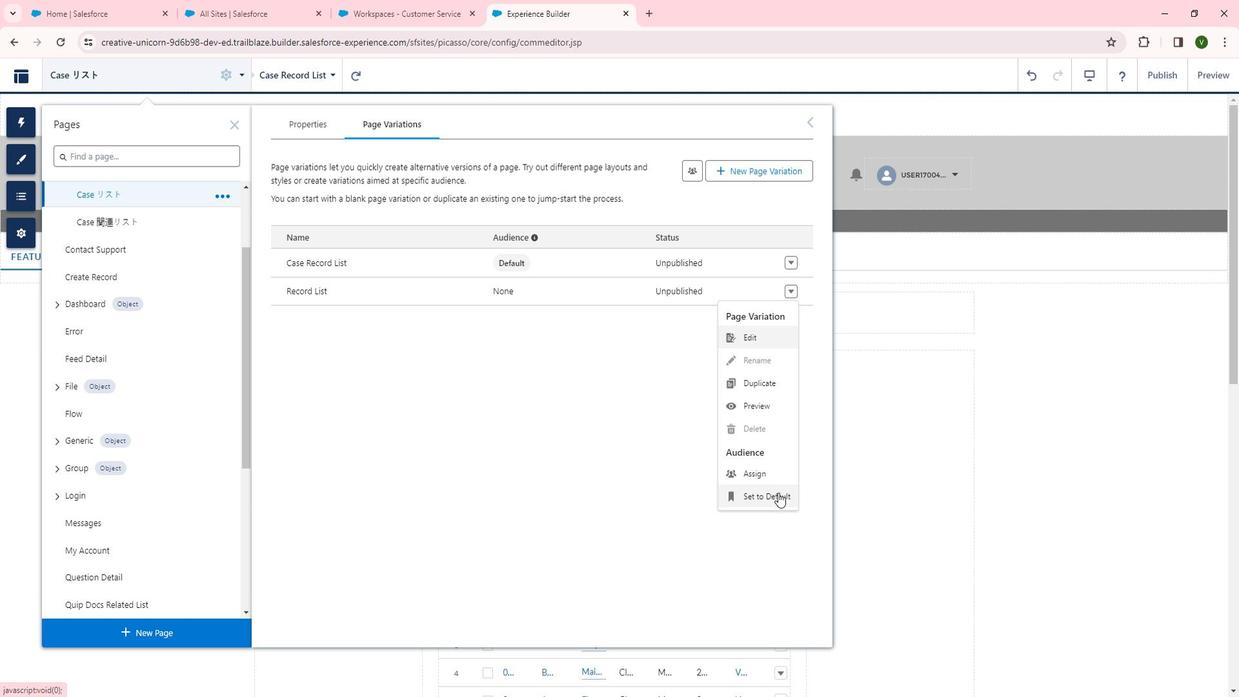 
Action: Mouse moved to (711, 469)
Screenshot: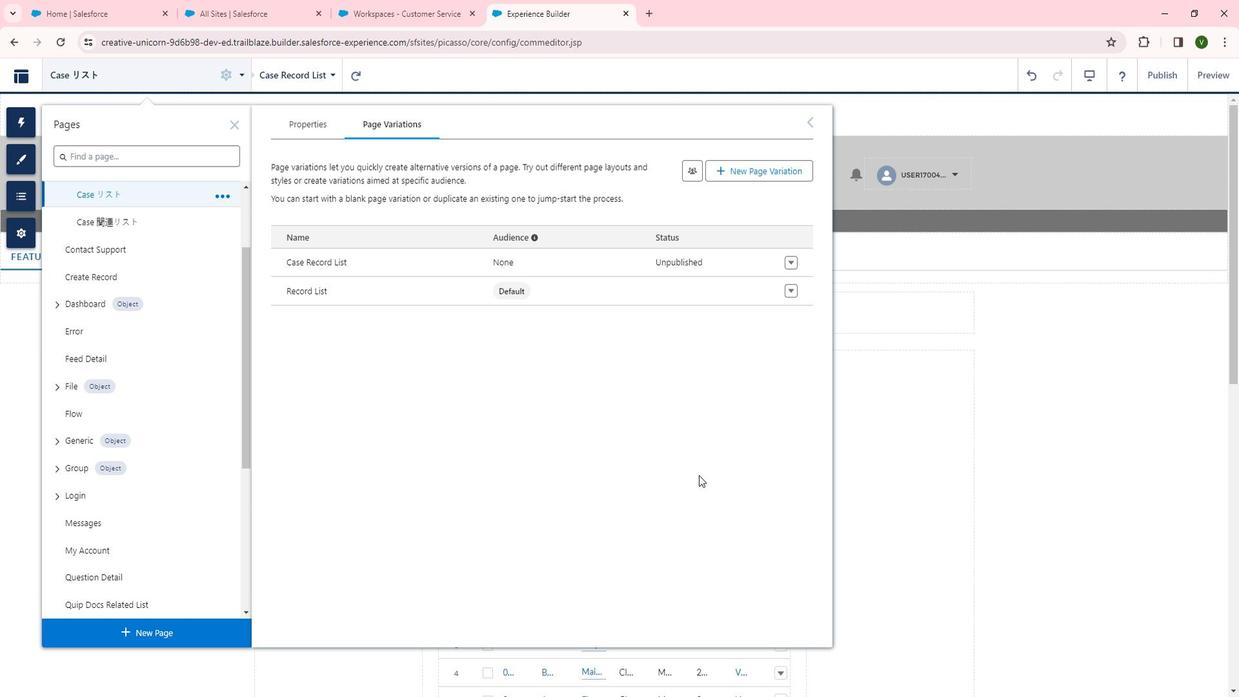
